 Task: In the sheet Budget Analysis ToolFont size of heading  18 Font style of dataoswald 'Font size of data '9 Alignment of headline & dataAlign center.   Fill color in heading, Red Font color of dataIn the sheet   Nexus Sales templetes   book
Action: Mouse moved to (353, 293)
Screenshot: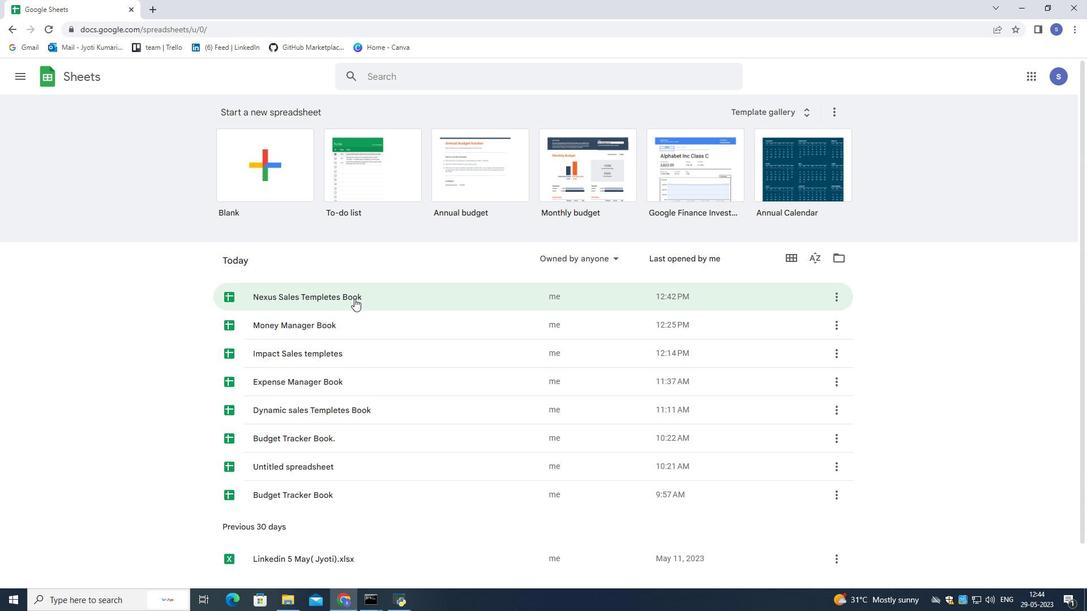 
Action: Mouse pressed left at (353, 293)
Screenshot: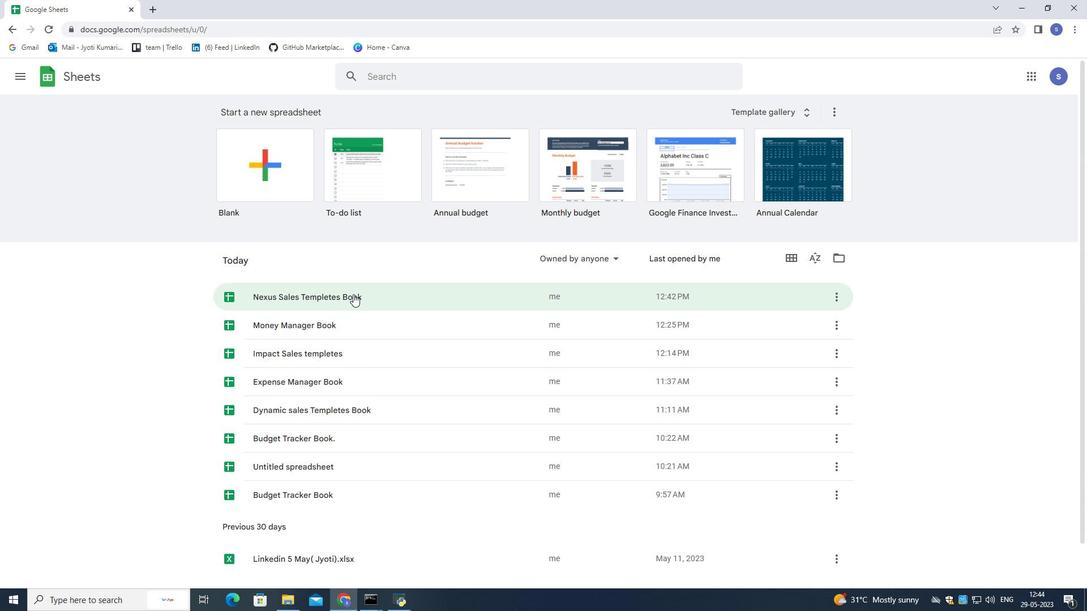 
Action: Mouse moved to (121, 525)
Screenshot: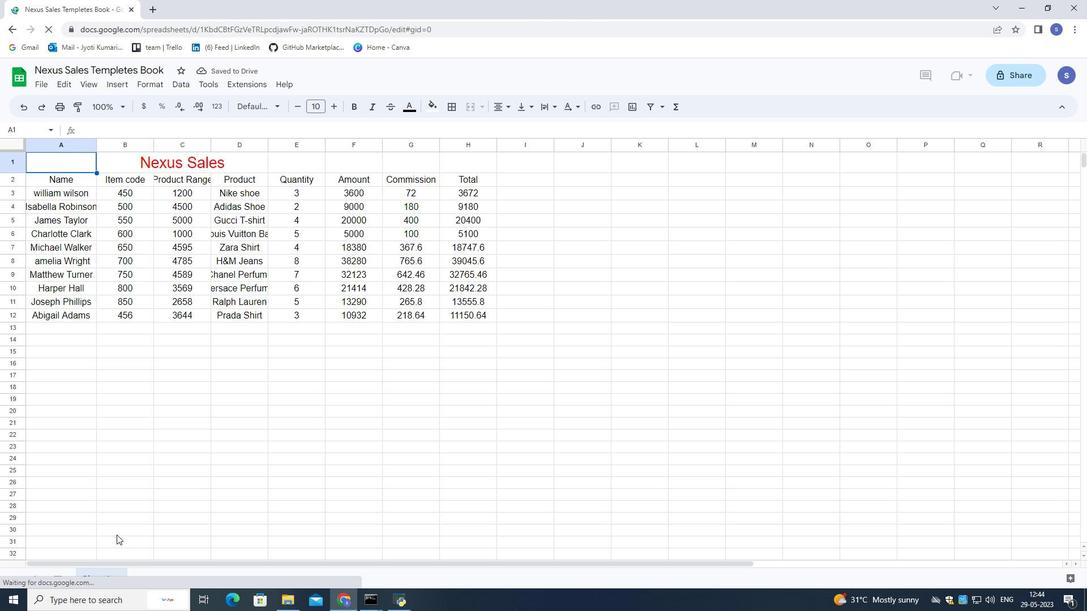 
Action: Mouse scrolled (121, 525) with delta (0, 0)
Screenshot: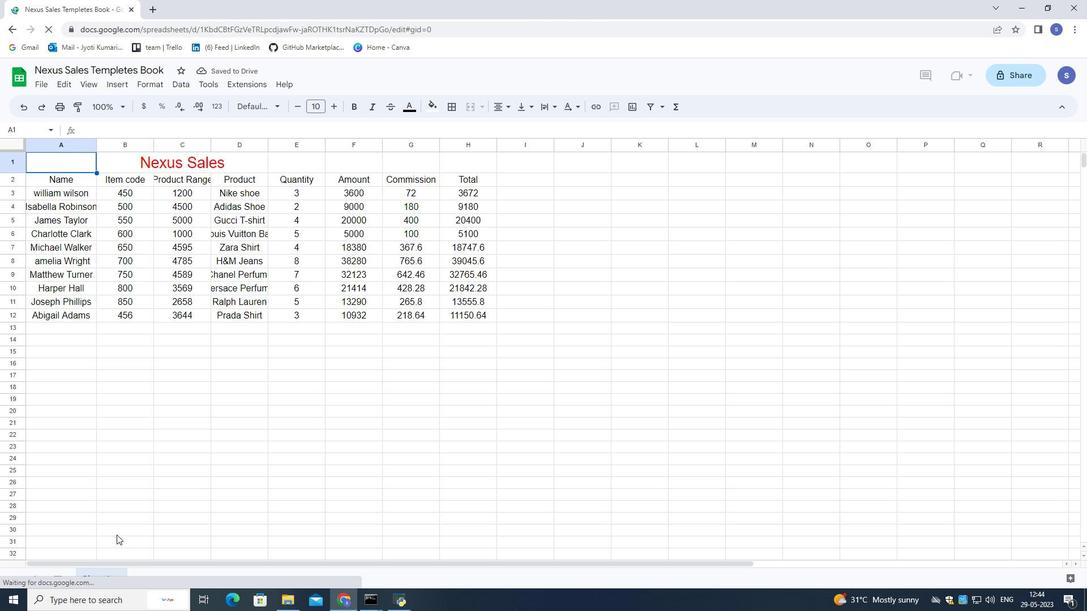 
Action: Mouse scrolled (121, 525) with delta (0, 0)
Screenshot: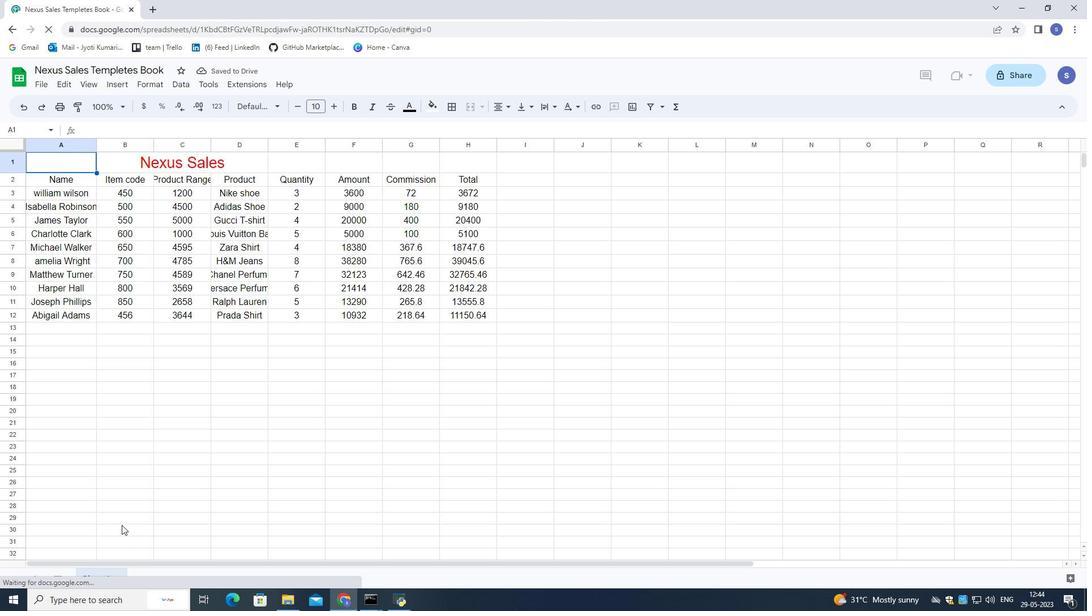 
Action: Mouse scrolled (121, 525) with delta (0, 0)
Screenshot: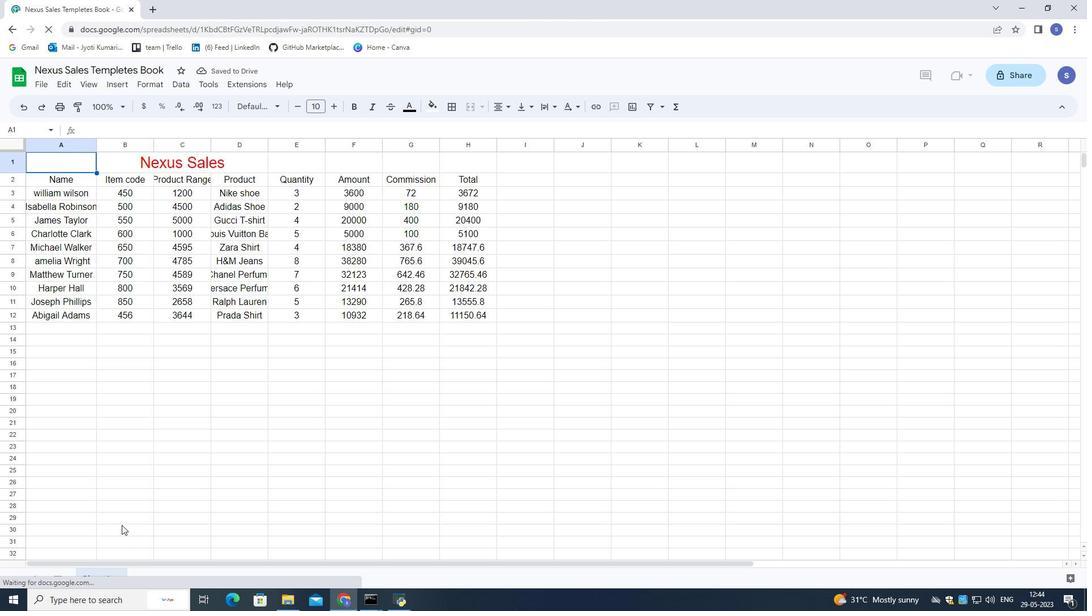 
Action: Mouse scrolled (121, 525) with delta (0, 0)
Screenshot: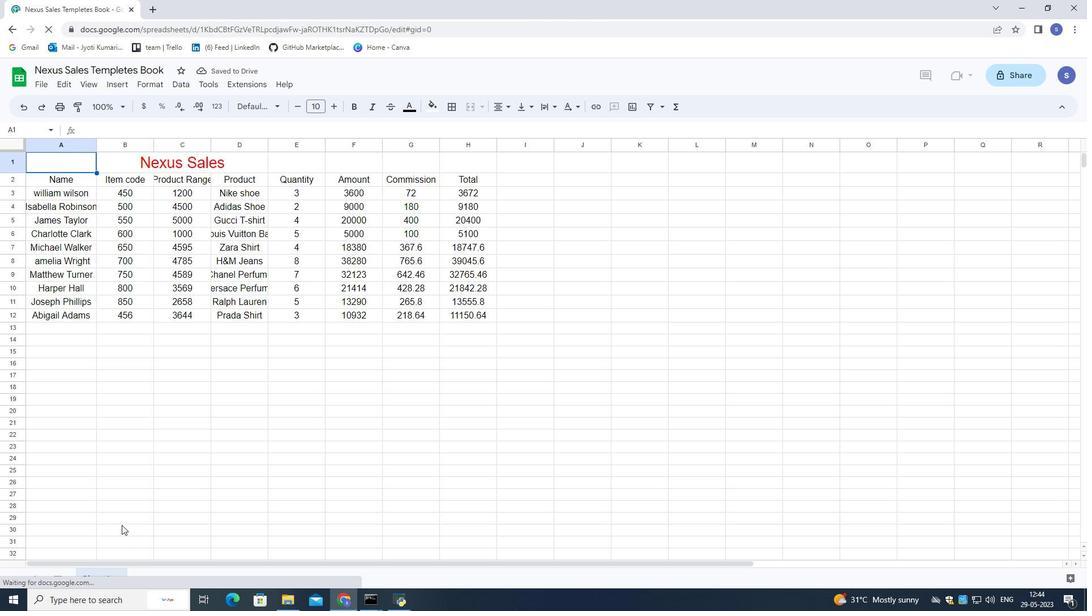 
Action: Mouse moved to (207, 514)
Screenshot: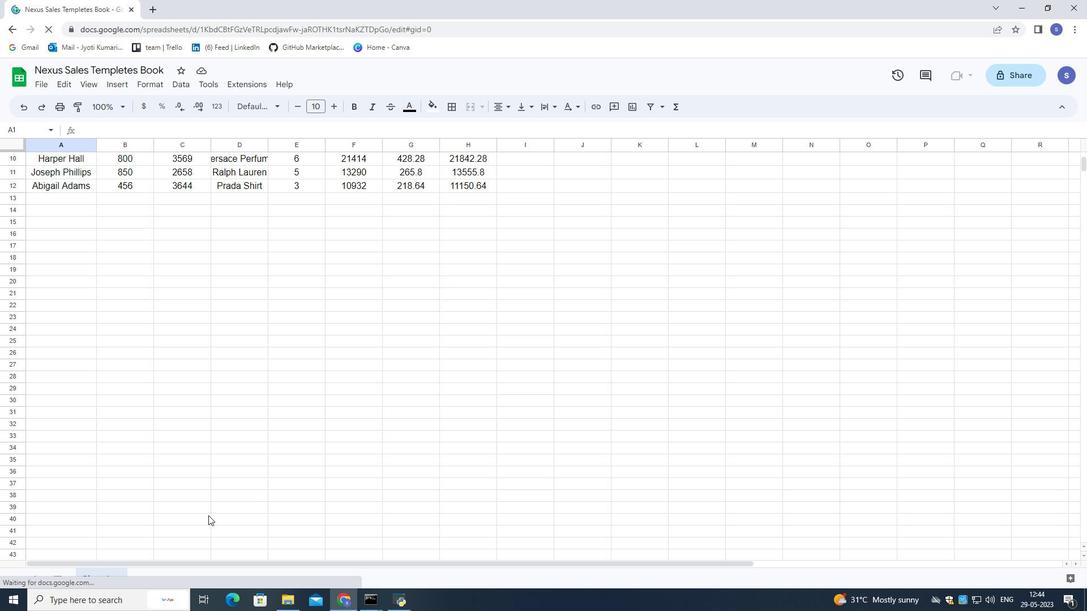 
Action: Mouse scrolled (207, 515) with delta (0, 0)
Screenshot: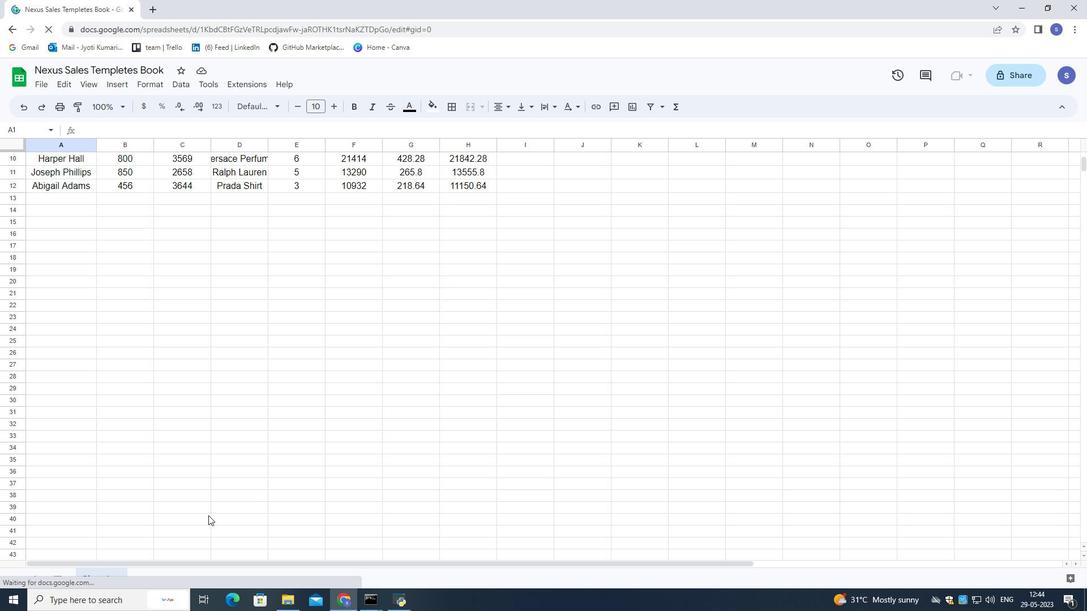 
Action: Mouse scrolled (207, 515) with delta (0, 0)
Screenshot: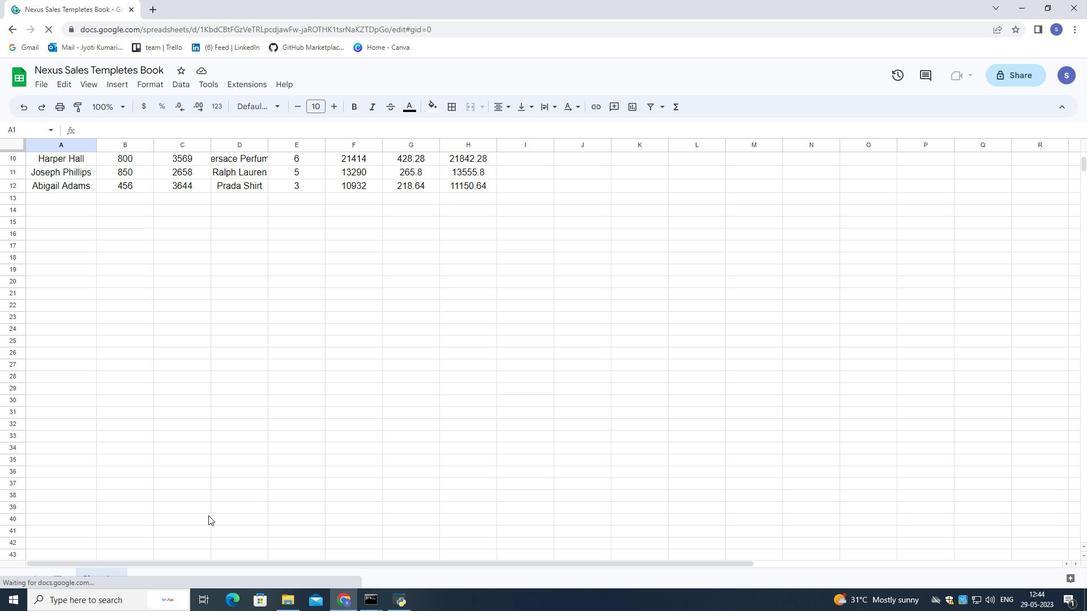 
Action: Mouse moved to (207, 514)
Screenshot: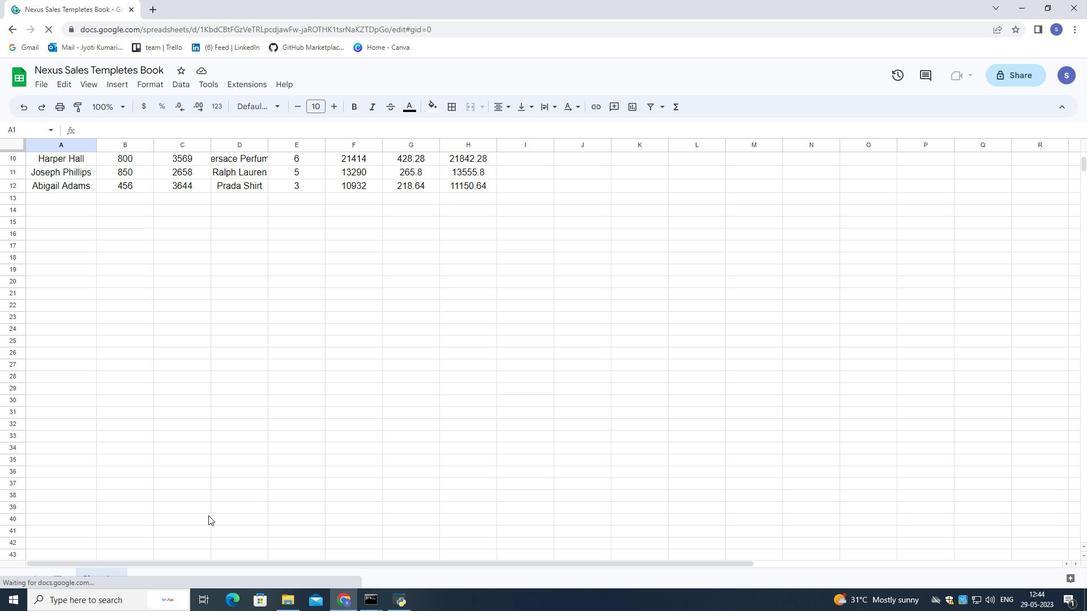 
Action: Mouse scrolled (207, 514) with delta (0, 0)
Screenshot: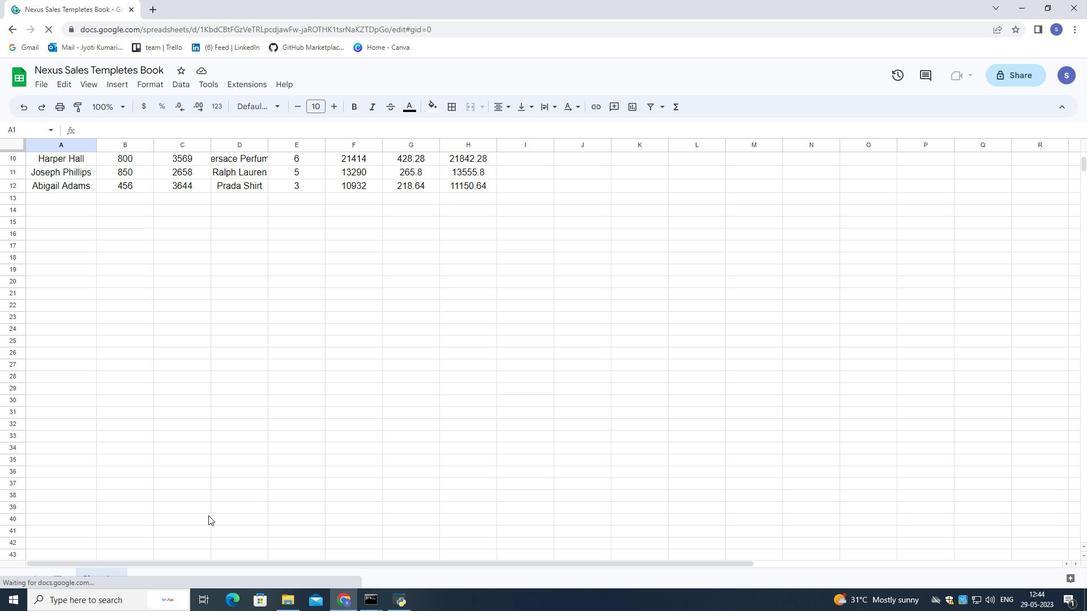 
Action: Mouse moved to (207, 514)
Screenshot: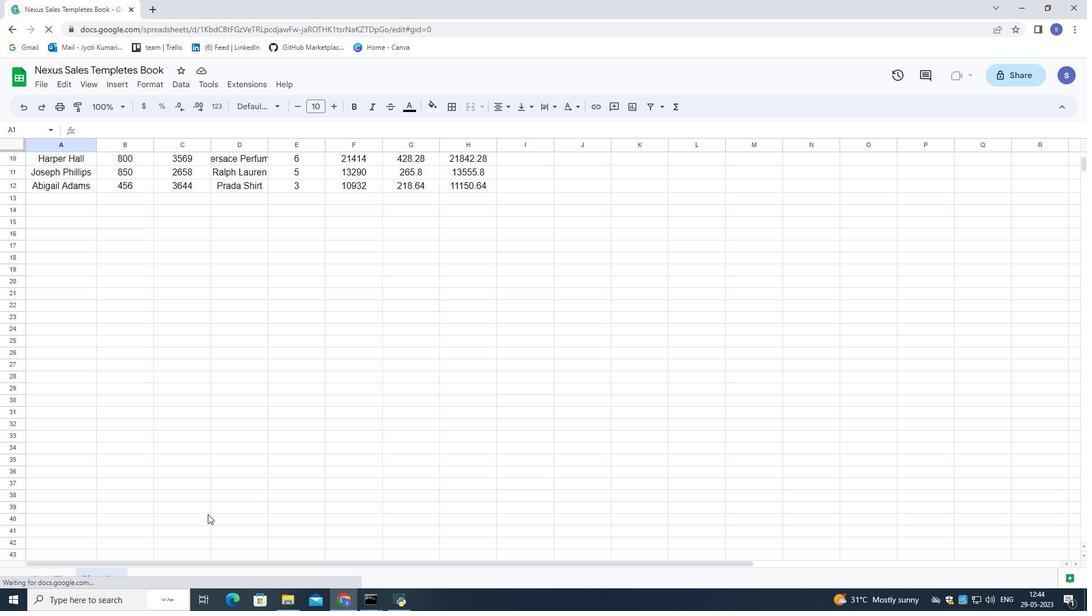 
Action: Mouse scrolled (207, 514) with delta (0, 0)
Screenshot: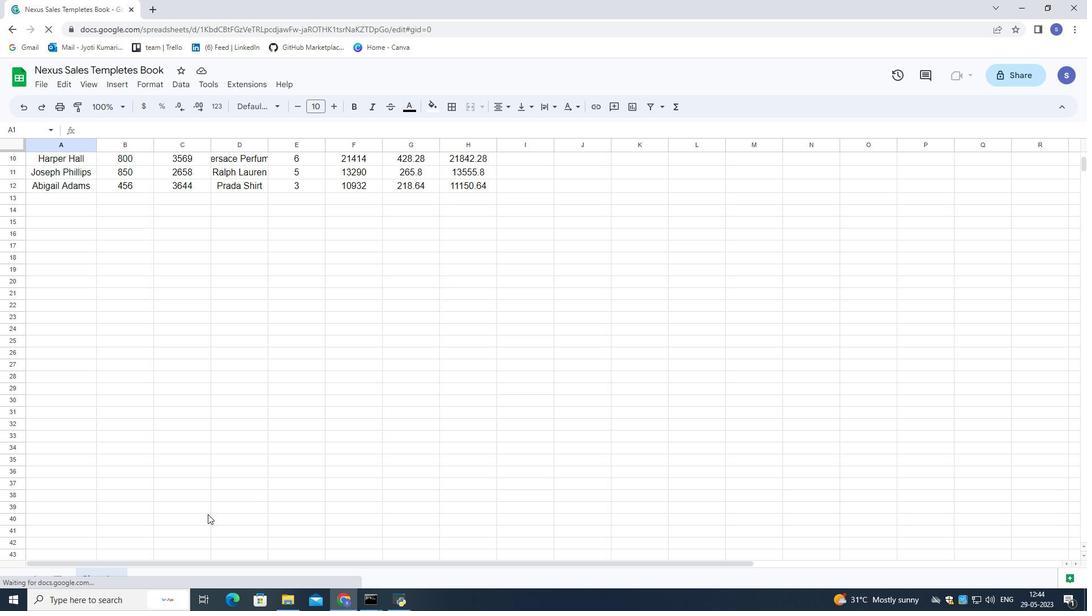
Action: Mouse moved to (206, 513)
Screenshot: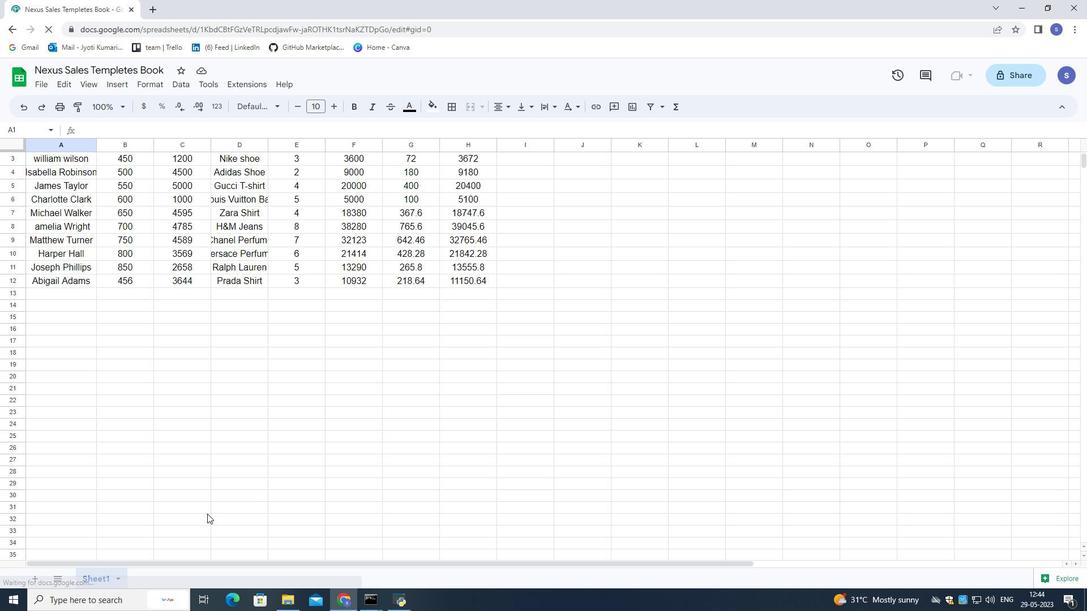 
Action: Mouse scrolled (206, 514) with delta (0, 0)
Screenshot: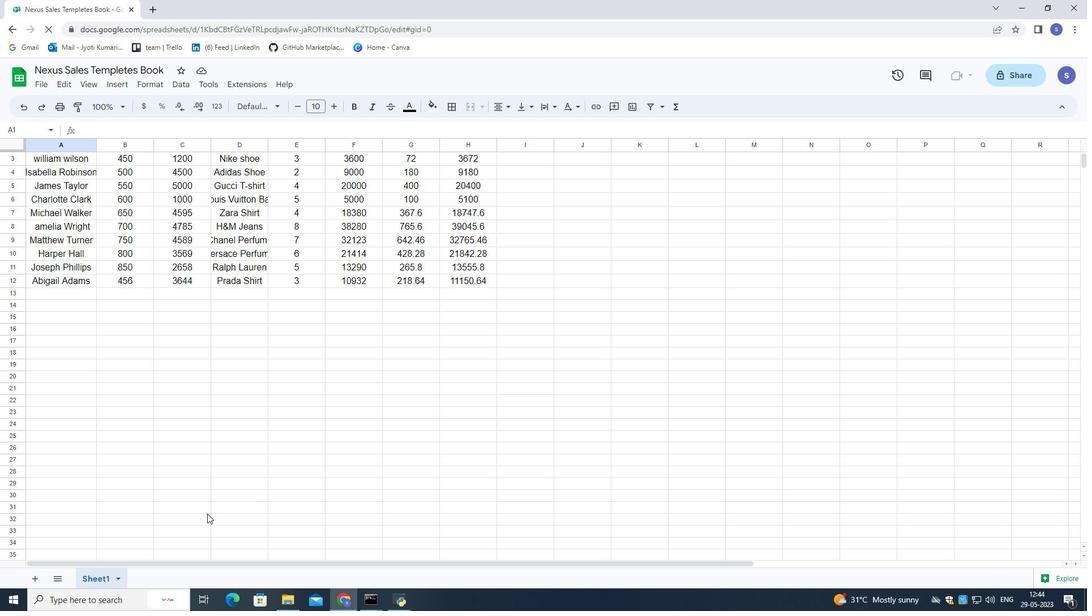 
Action: Mouse moved to (206, 512)
Screenshot: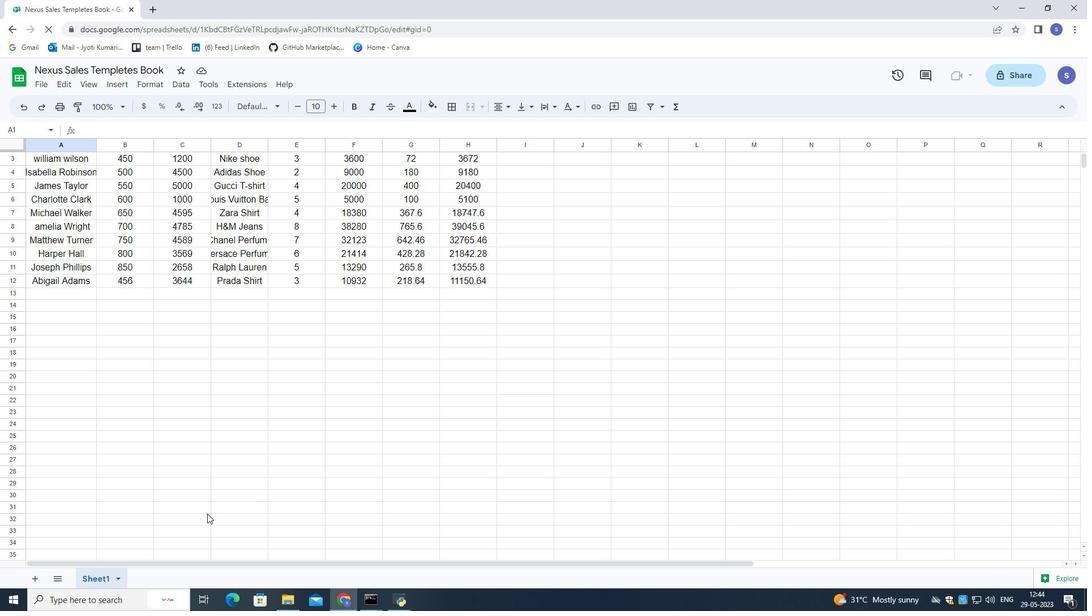 
Action: Mouse scrolled (206, 514) with delta (0, 0)
Screenshot: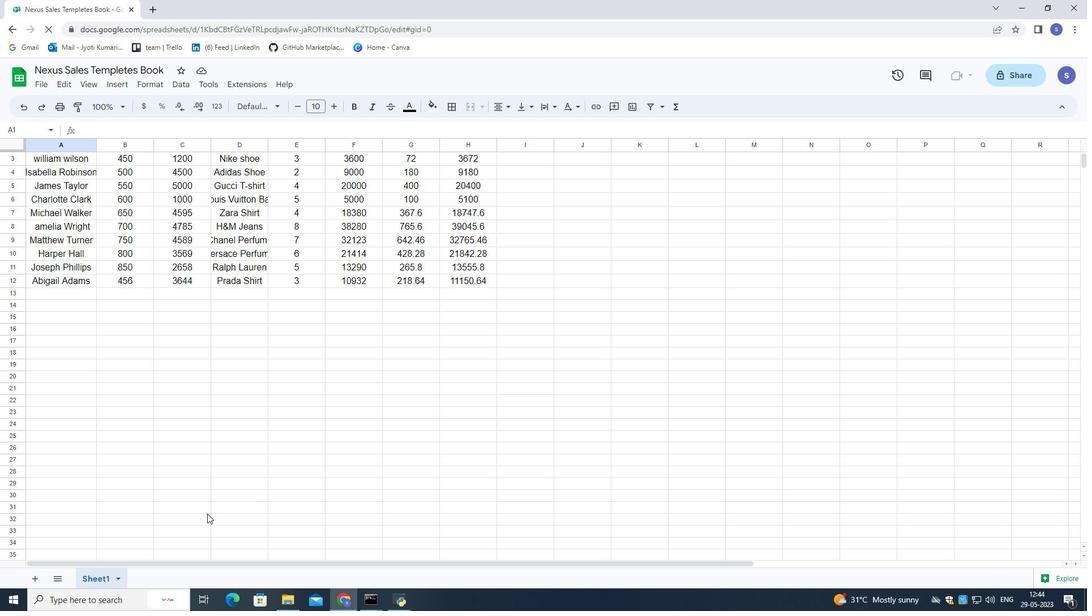 
Action: Mouse moved to (206, 512)
Screenshot: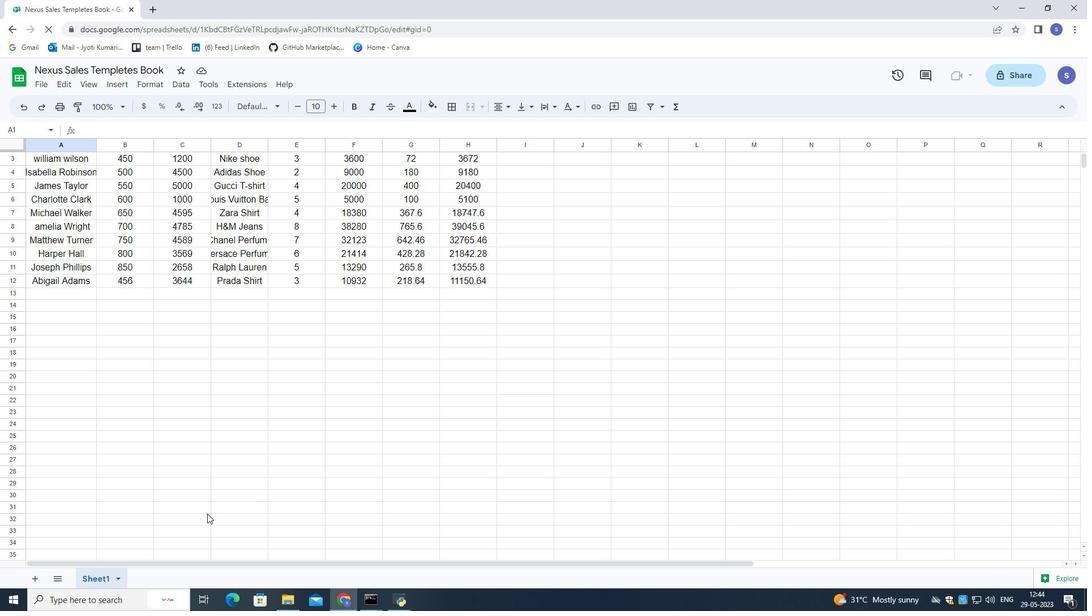 
Action: Mouse scrolled (206, 513) with delta (0, 0)
Screenshot: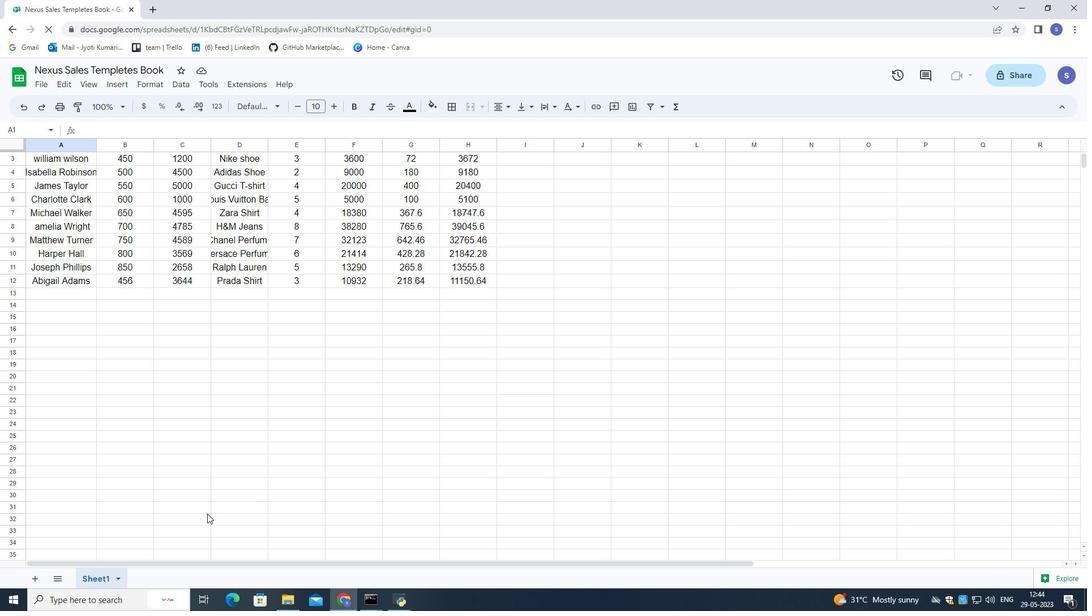 
Action: Mouse moved to (99, 578)
Screenshot: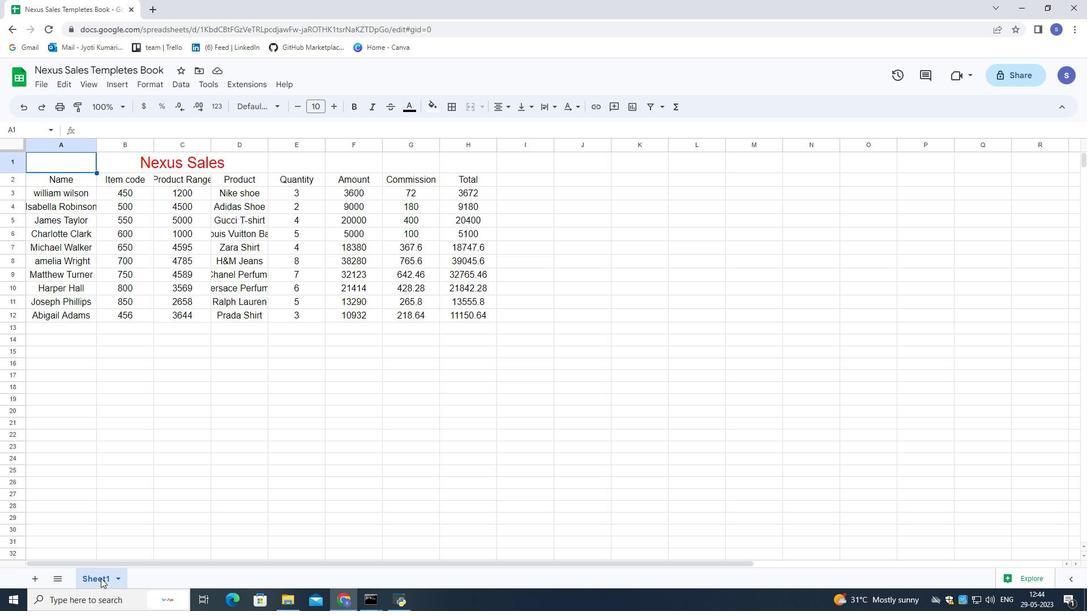 
Action: Mouse pressed left at (99, 578)
Screenshot: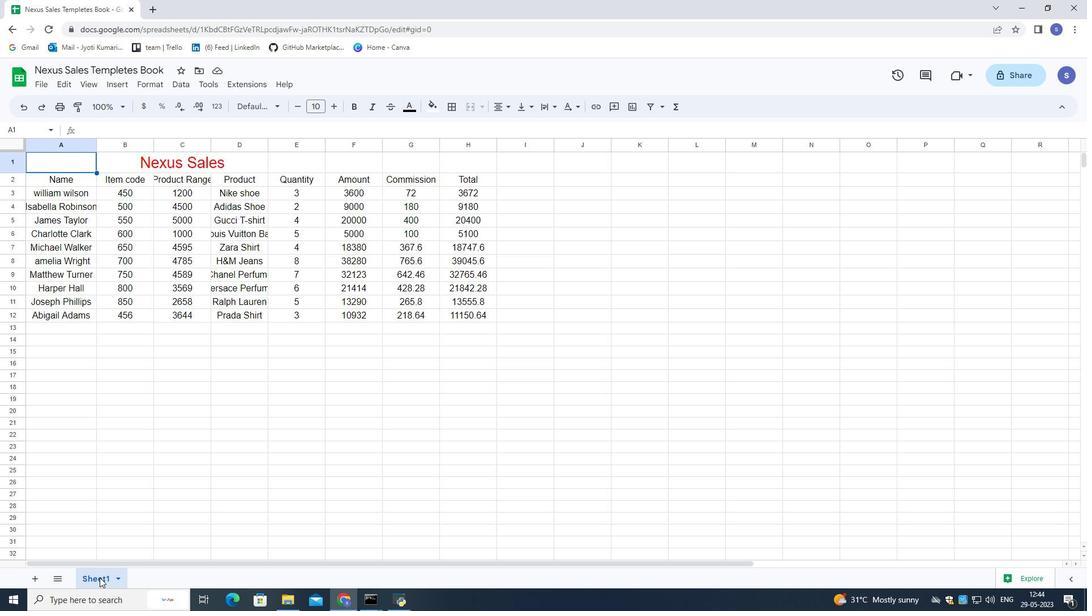 
Action: Mouse pressed left at (99, 578)
Screenshot: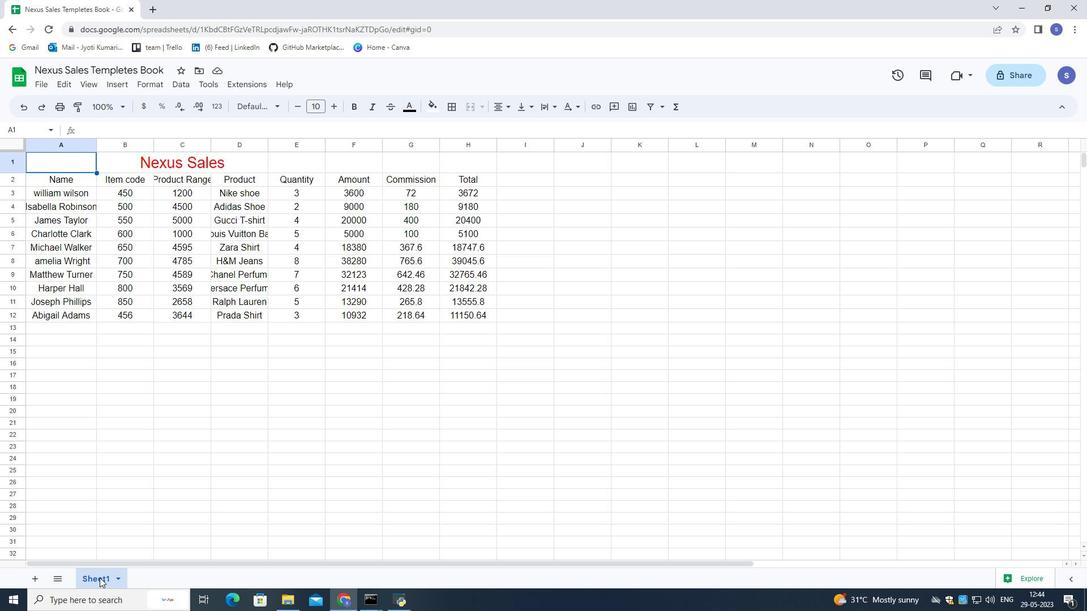 
Action: Mouse moved to (120, 581)
Screenshot: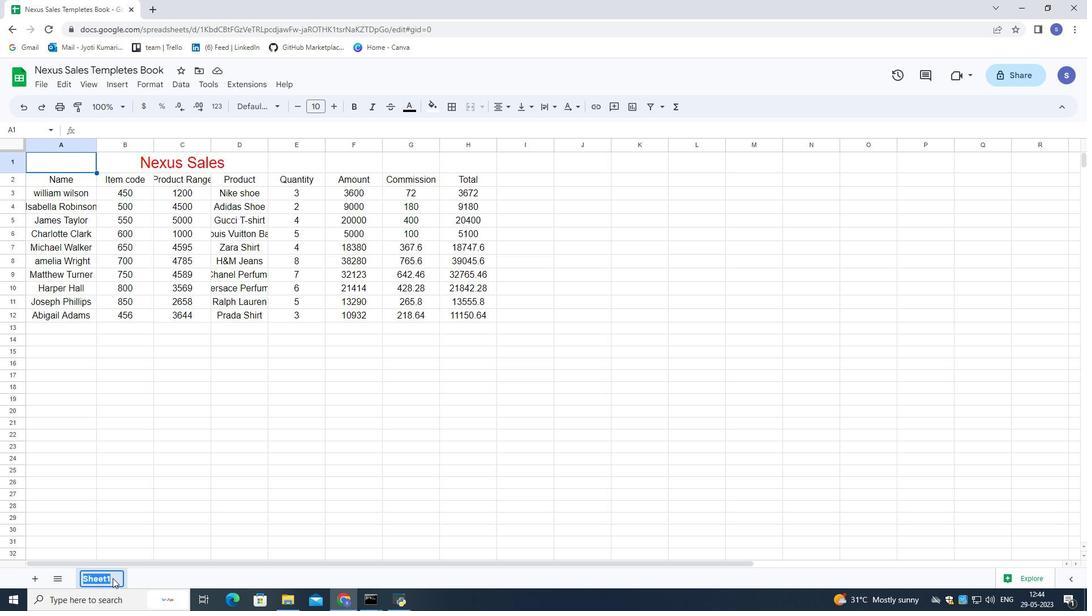 
Action: Key pressed <Key.shift>Budget<Key.space><Key.shift>analysis<Key.enter>
Screenshot: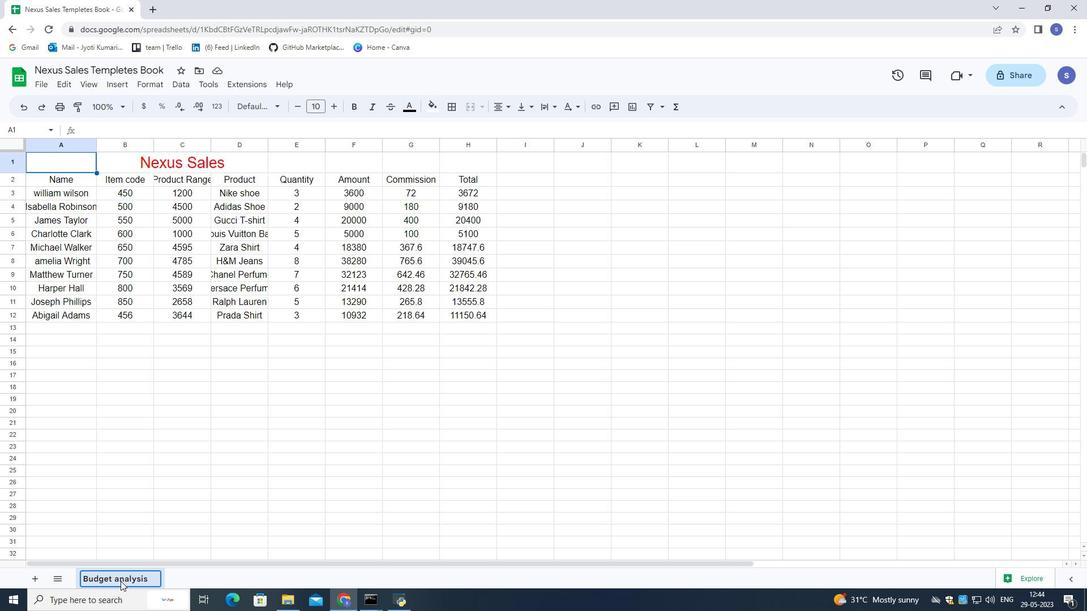 
Action: Mouse moved to (229, 163)
Screenshot: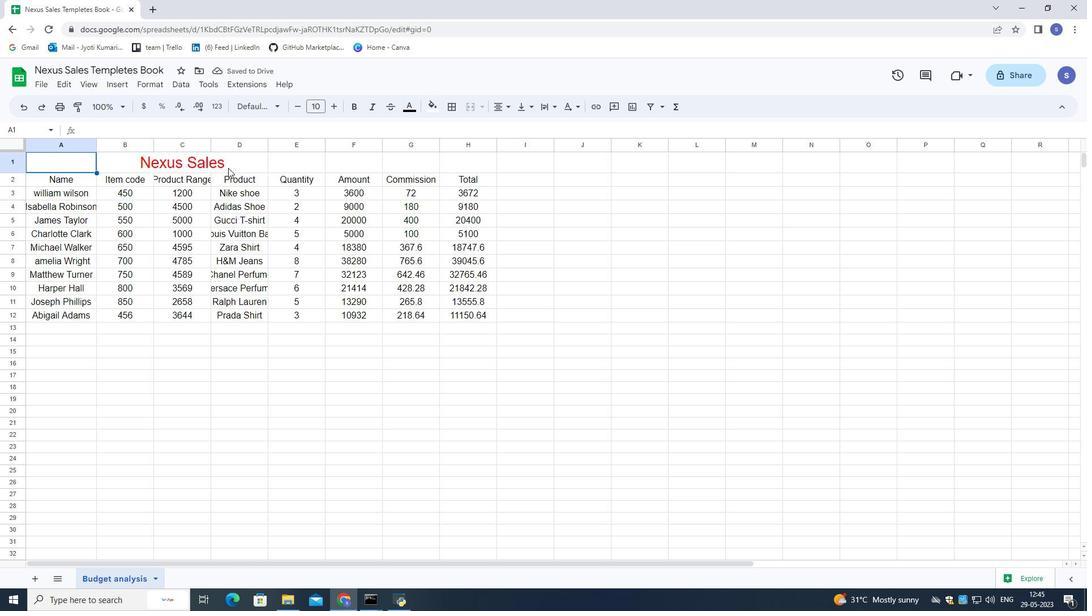 
Action: Mouse pressed left at (229, 163)
Screenshot: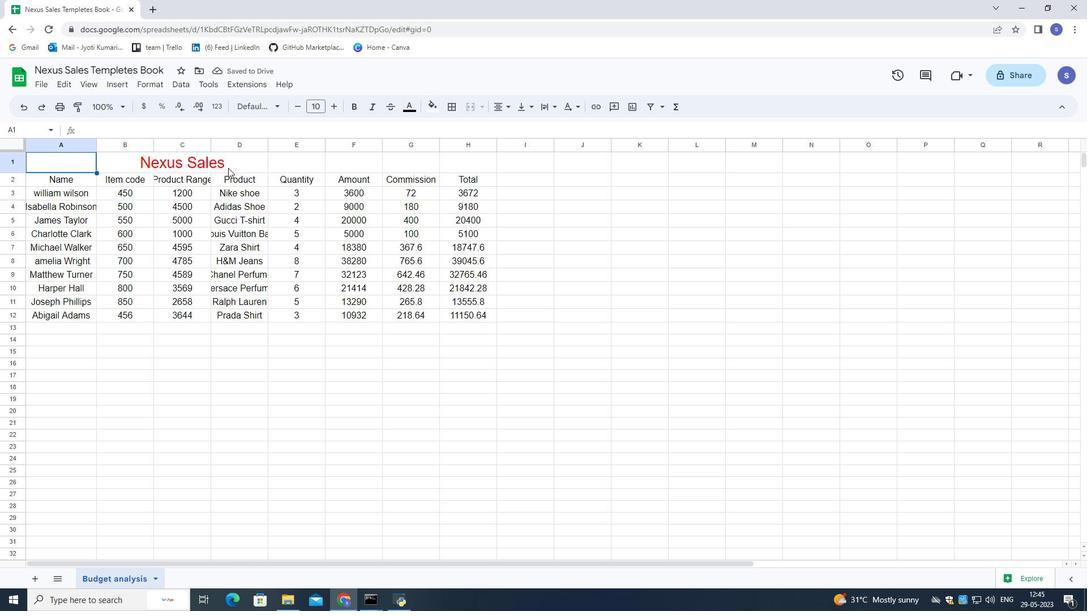 
Action: Mouse moved to (267, 199)
Screenshot: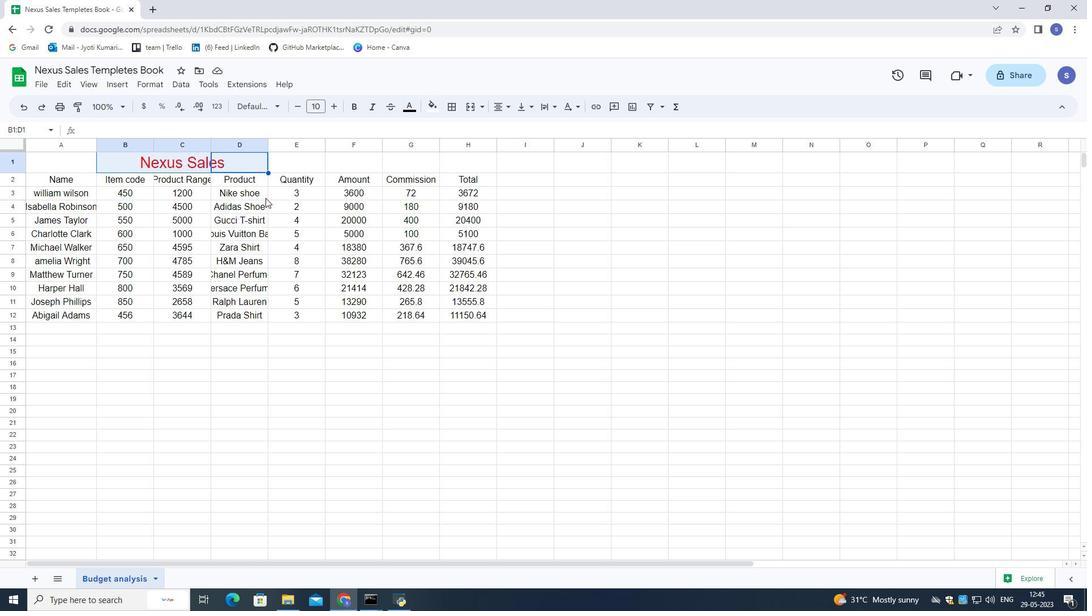 
Action: Mouse pressed left at (266, 198)
Screenshot: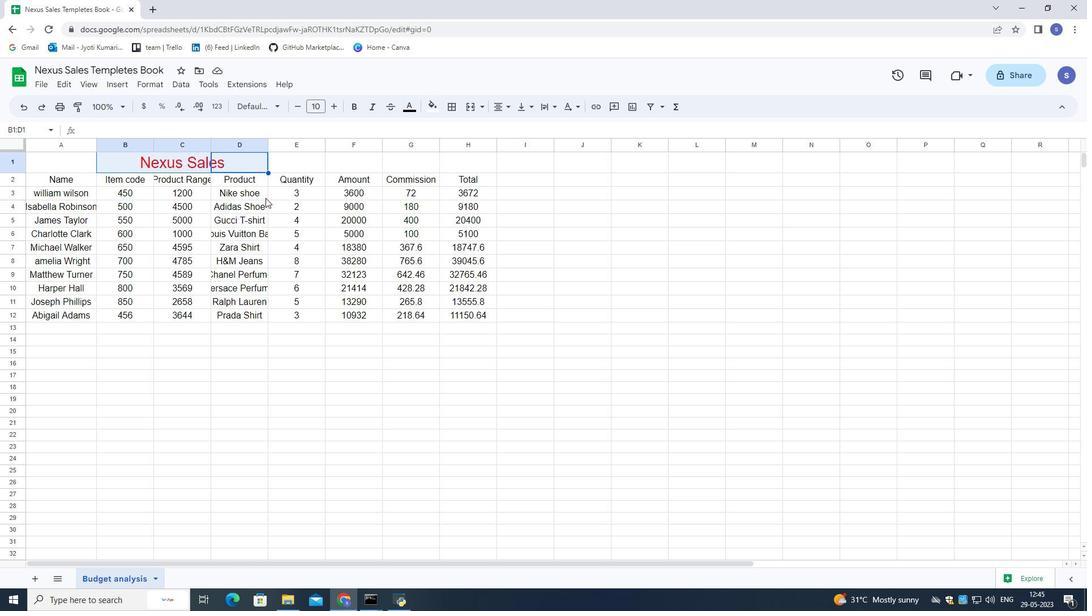 
Action: Mouse moved to (143, 162)
Screenshot: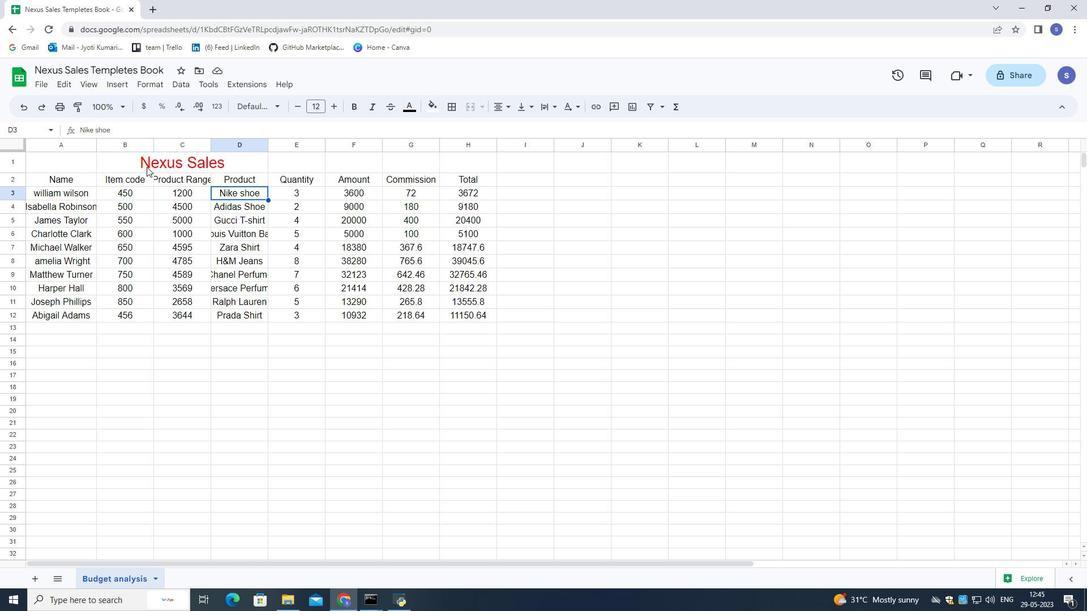
Action: Mouse pressed left at (143, 162)
Screenshot: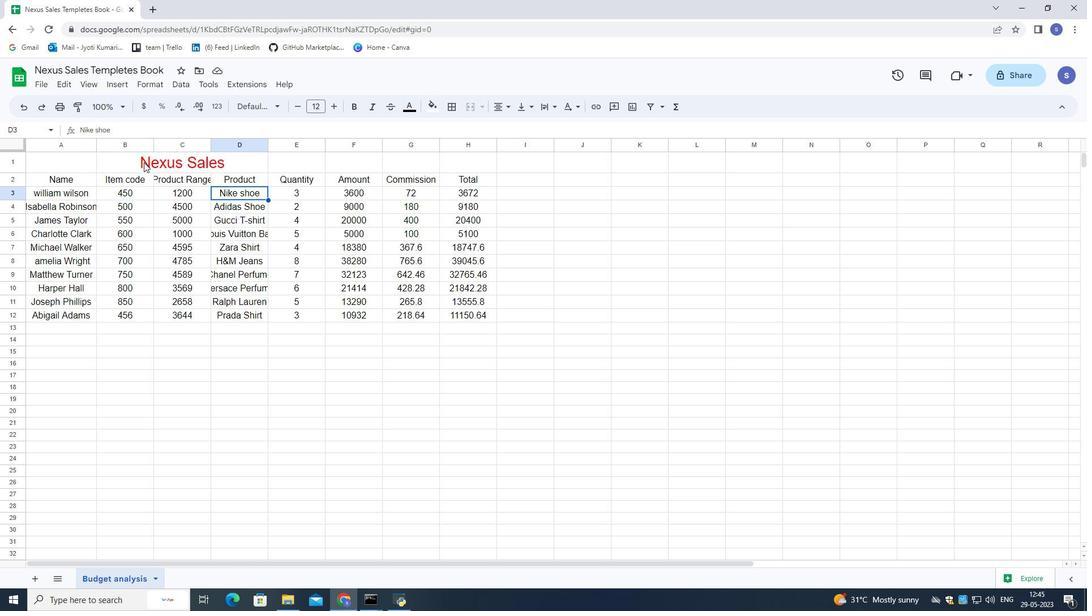 
Action: Mouse moved to (138, 159)
Screenshot: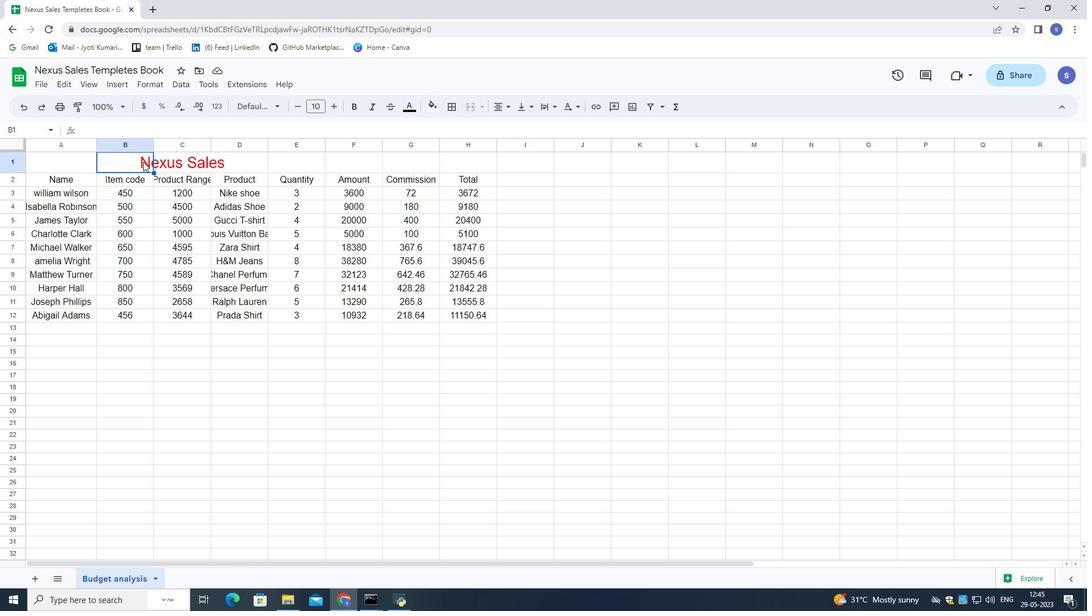 
Action: Mouse pressed left at (138, 159)
Screenshot: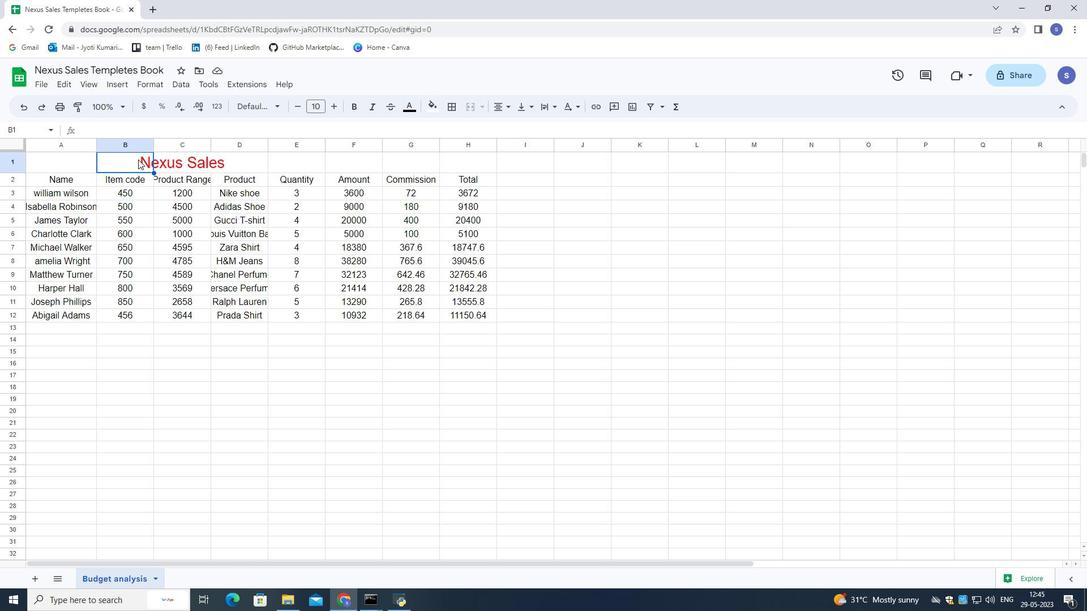 
Action: Mouse moved to (336, 108)
Screenshot: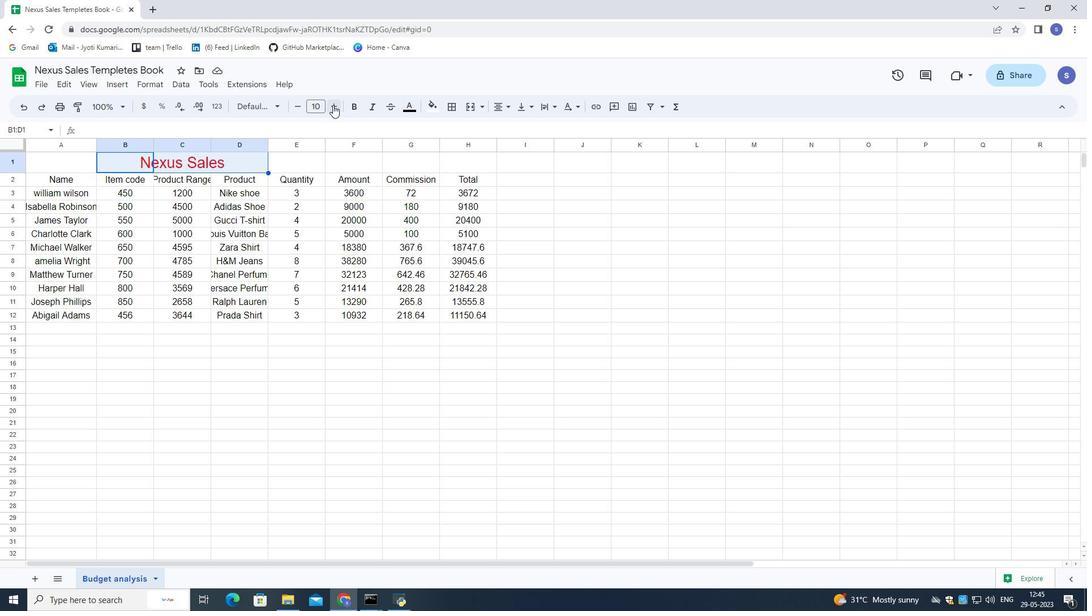 
Action: Mouse pressed left at (336, 108)
Screenshot: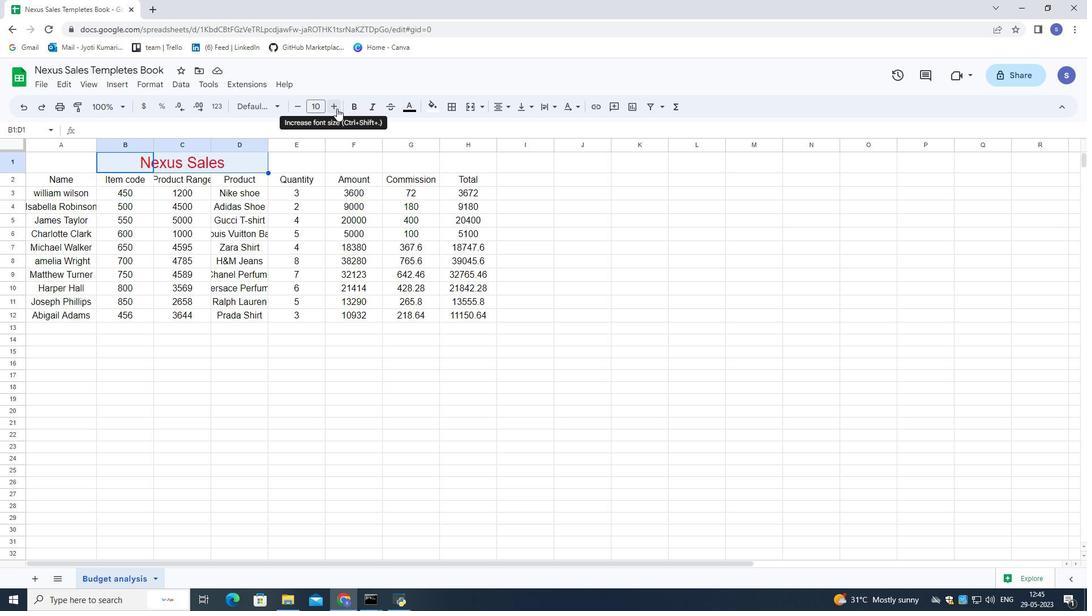 
Action: Mouse pressed left at (336, 108)
Screenshot: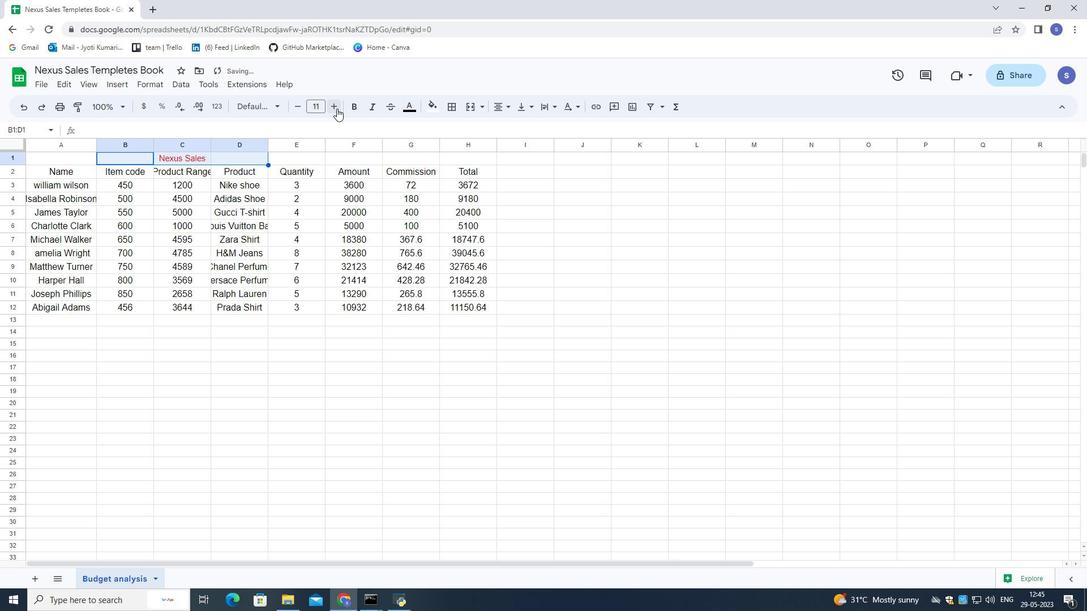 
Action: Mouse pressed left at (336, 108)
Screenshot: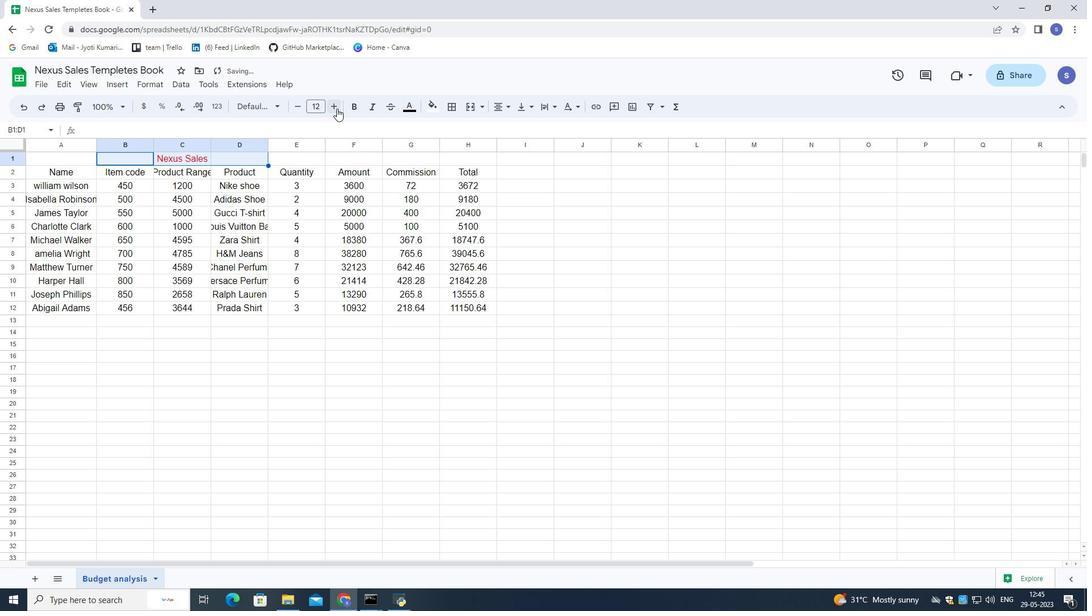 
Action: Mouse pressed left at (336, 108)
Screenshot: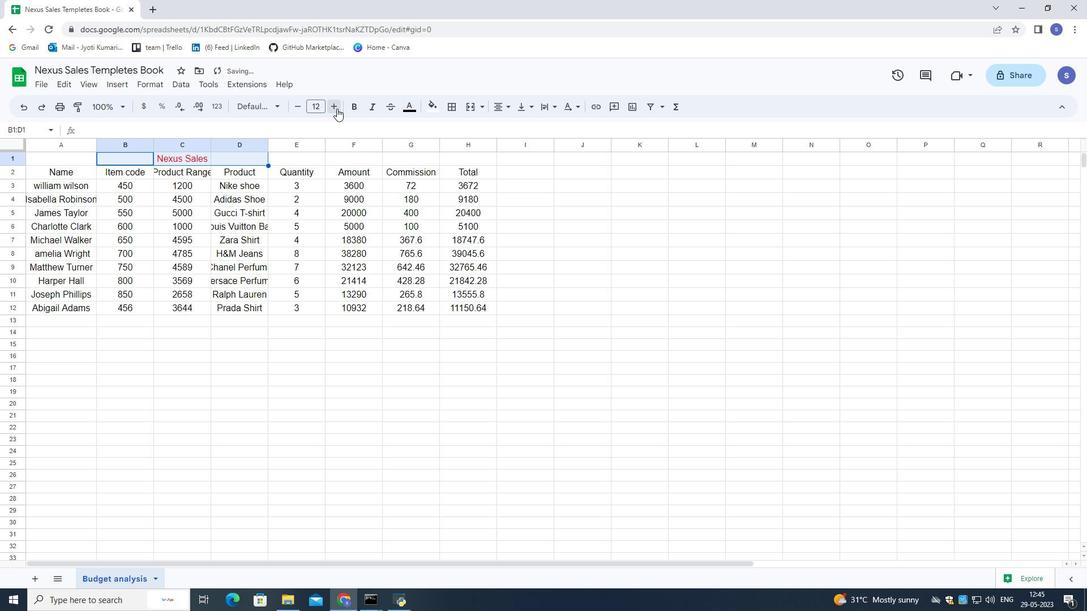 
Action: Mouse pressed left at (336, 108)
Screenshot: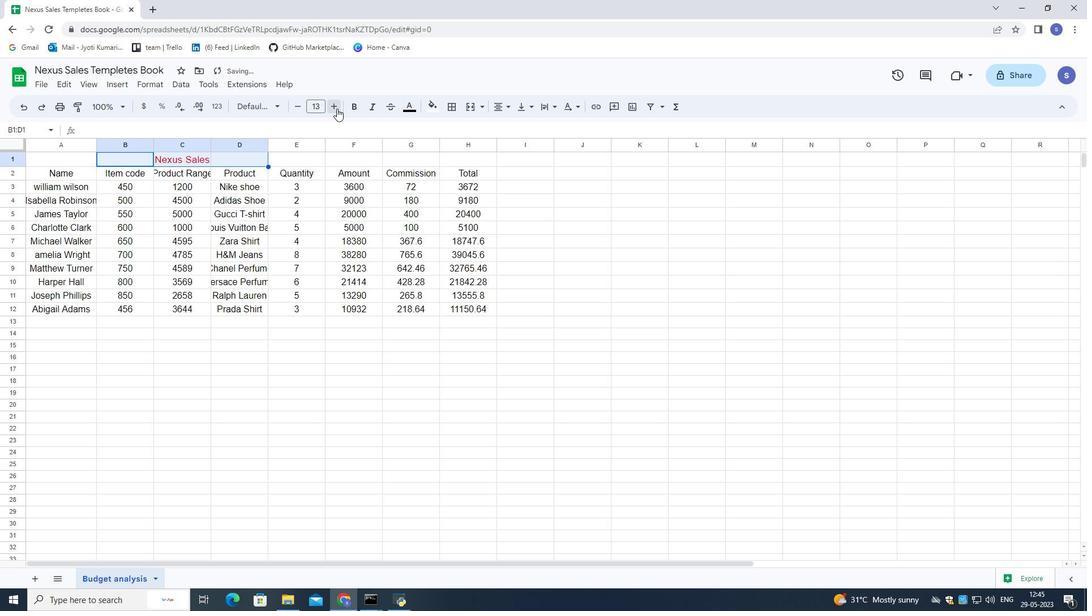 
Action: Mouse pressed left at (336, 108)
Screenshot: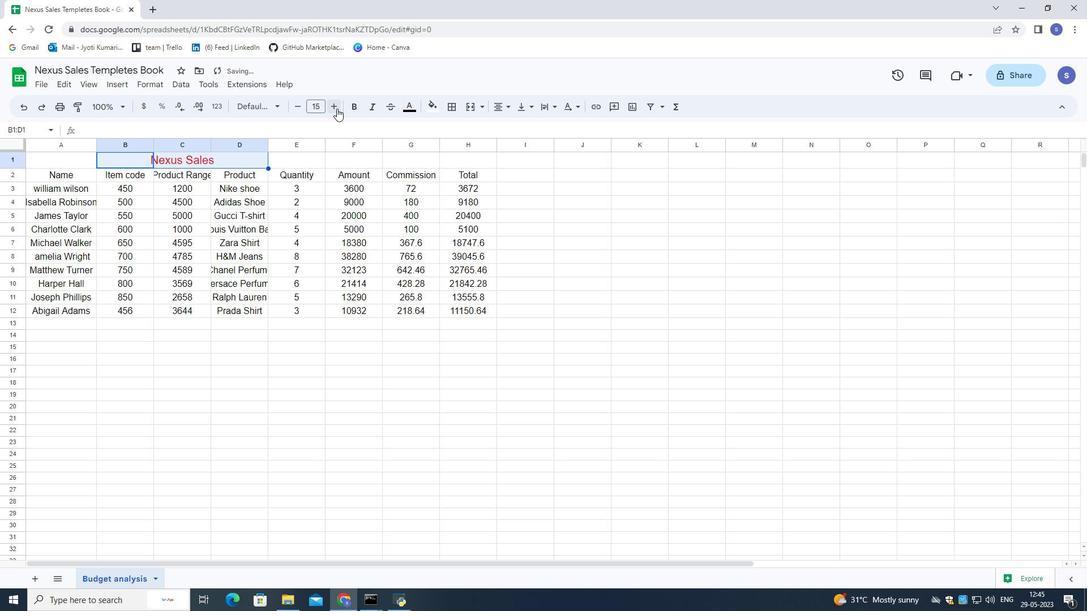 
Action: Mouse pressed left at (336, 108)
Screenshot: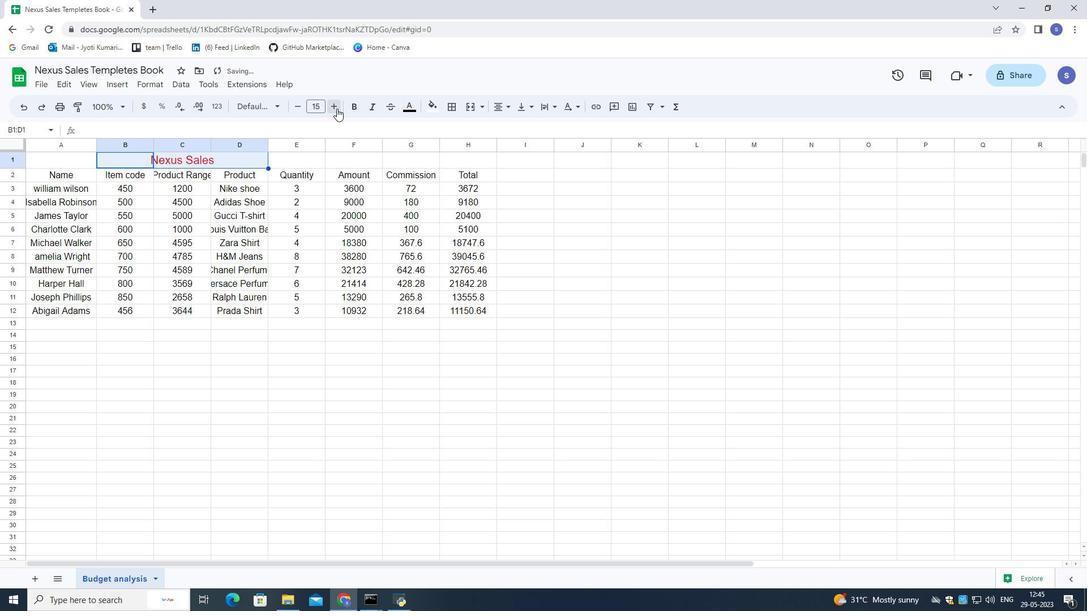 
Action: Mouse pressed left at (336, 108)
Screenshot: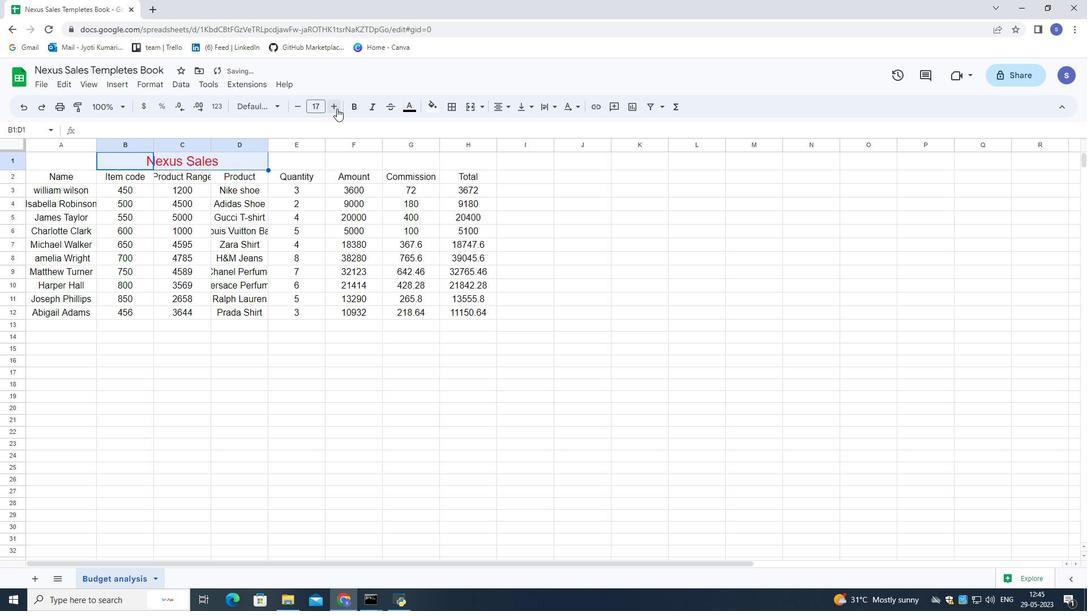 
Action: Mouse moved to (277, 108)
Screenshot: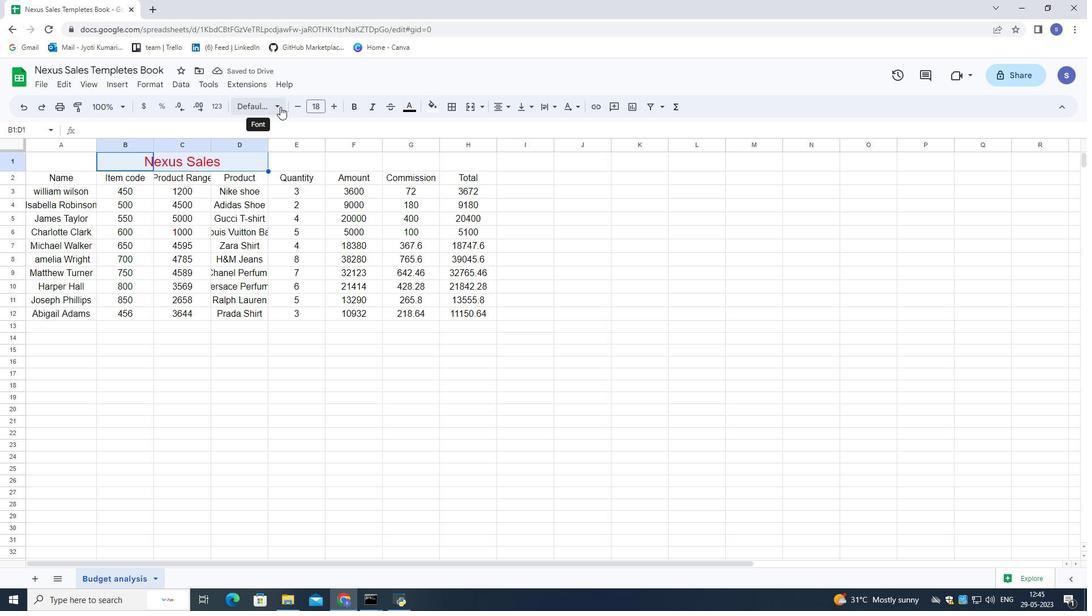 
Action: Mouse pressed left at (277, 108)
Screenshot: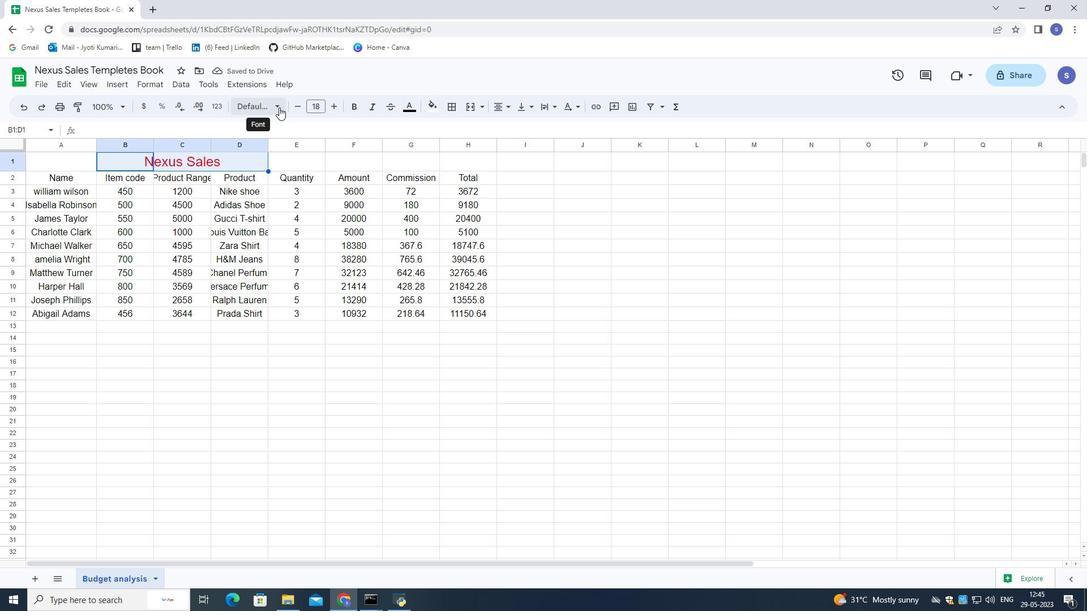 
Action: Mouse moved to (276, 128)
Screenshot: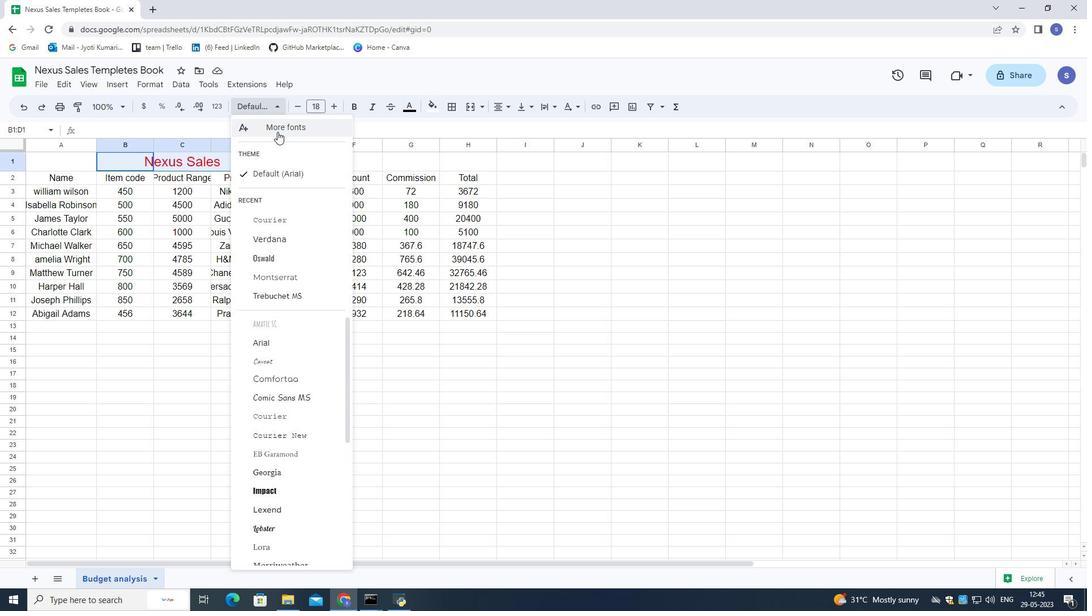 
Action: Mouse pressed left at (276, 128)
Screenshot: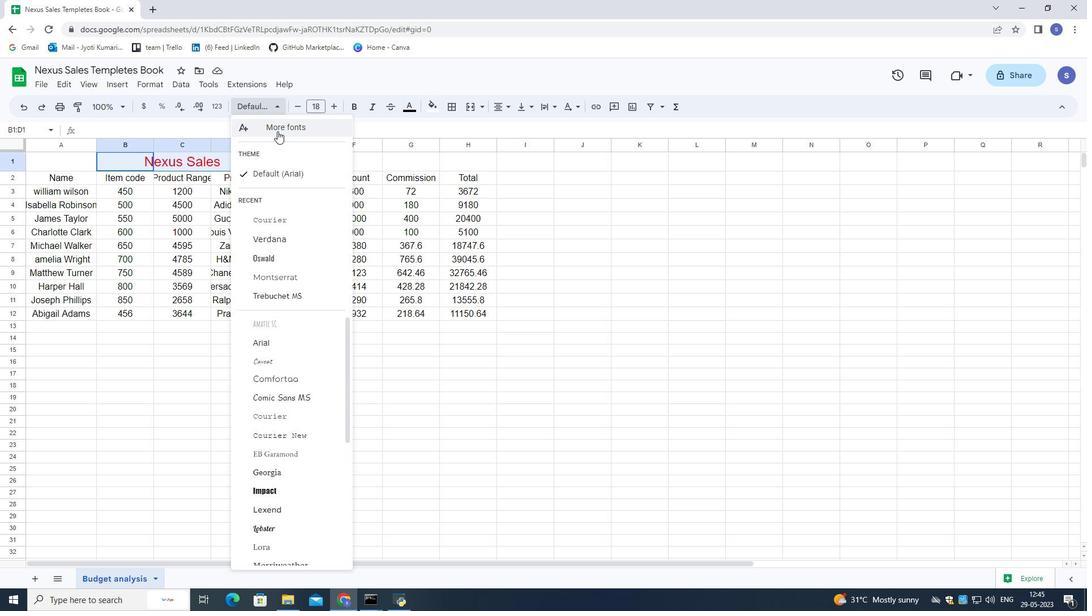 
Action: Mouse moved to (248, 274)
Screenshot: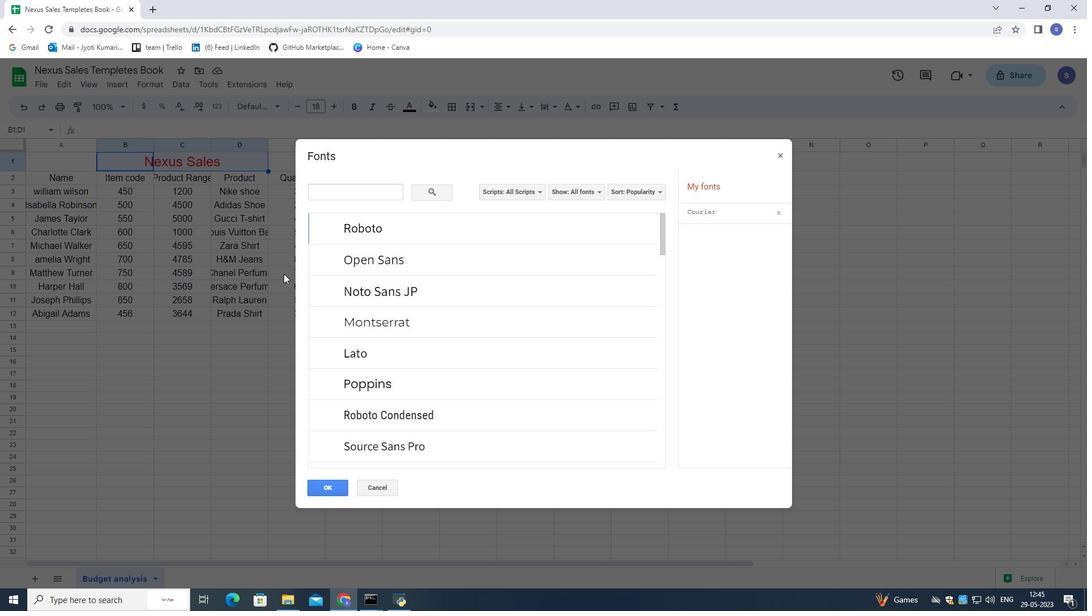 
Action: Mouse pressed left at (248, 274)
Screenshot: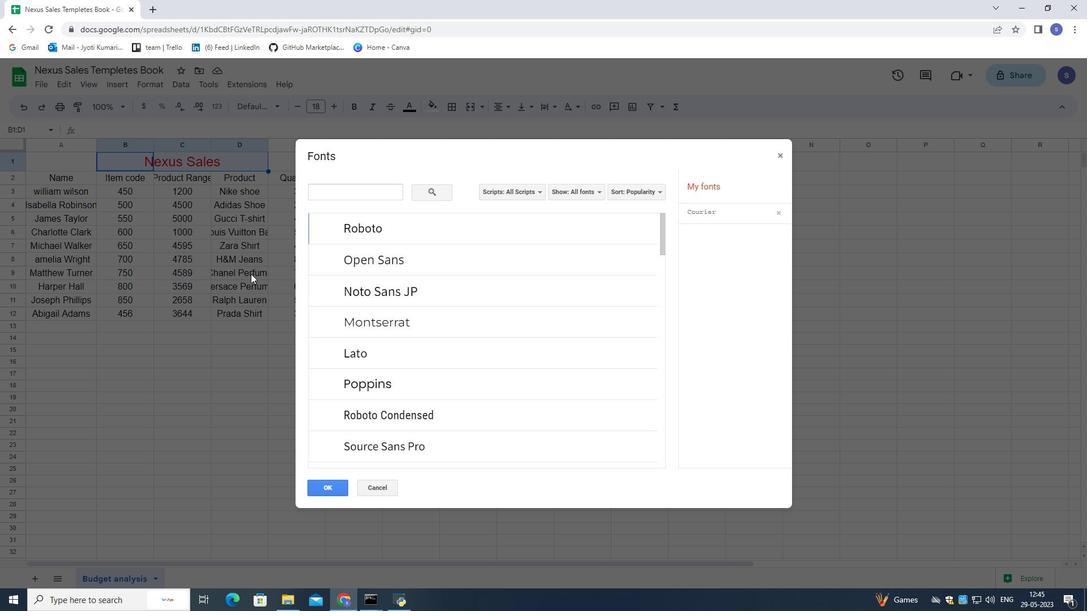 
Action: Mouse moved to (376, 490)
Screenshot: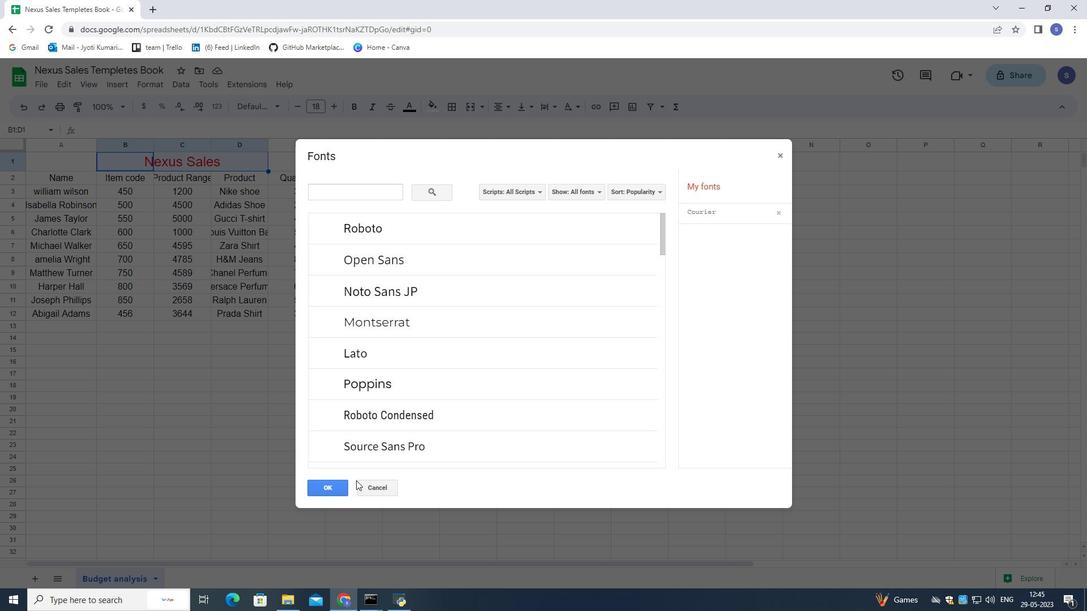 
Action: Mouse pressed left at (376, 490)
Screenshot: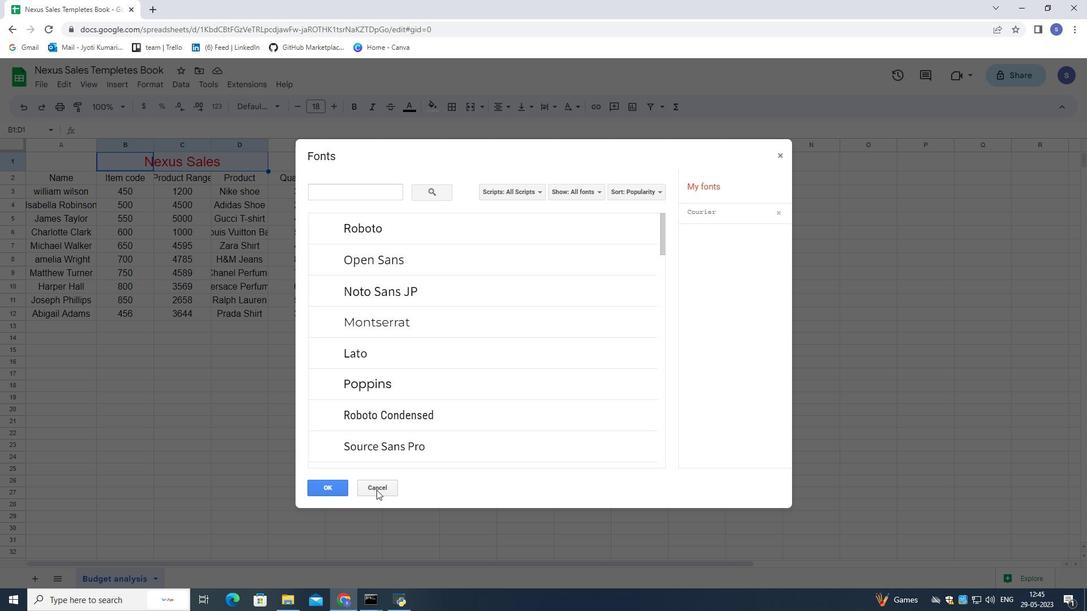
Action: Mouse moved to (31, 172)
Screenshot: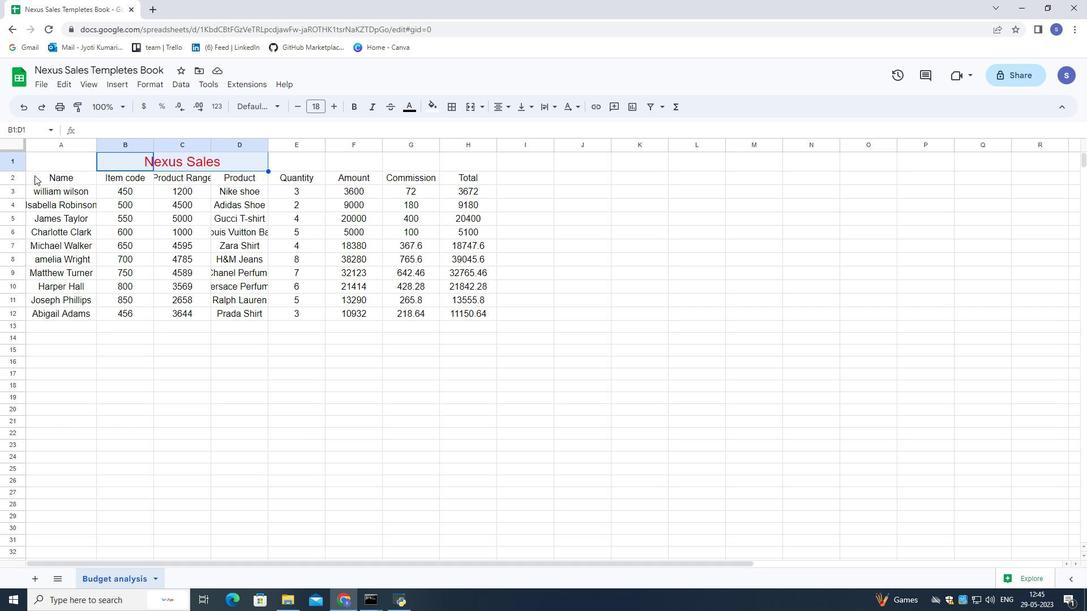 
Action: Mouse pressed left at (31, 172)
Screenshot: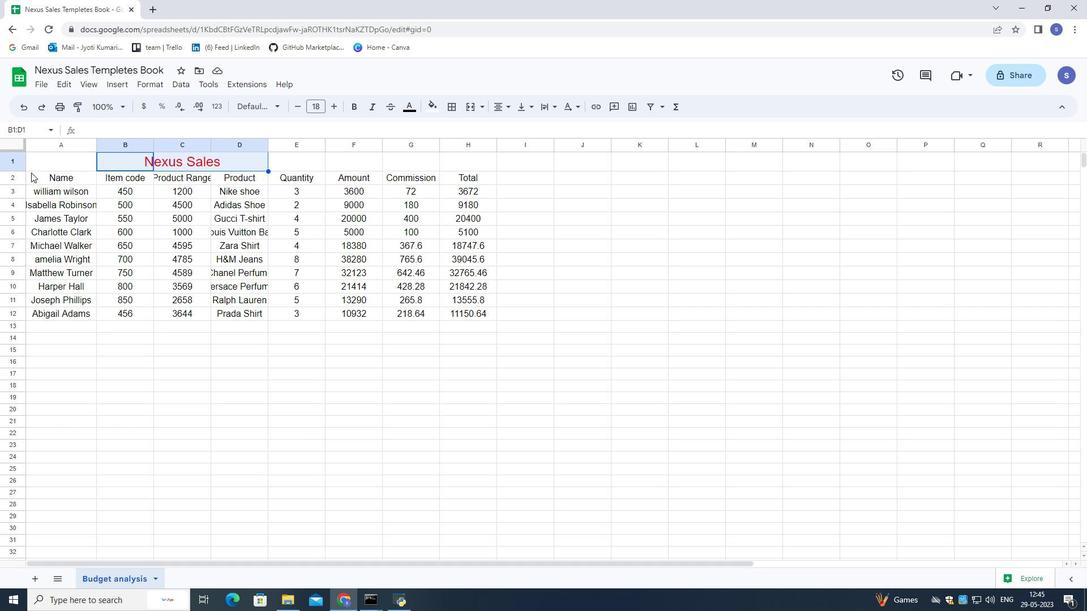 
Action: Mouse moved to (274, 105)
Screenshot: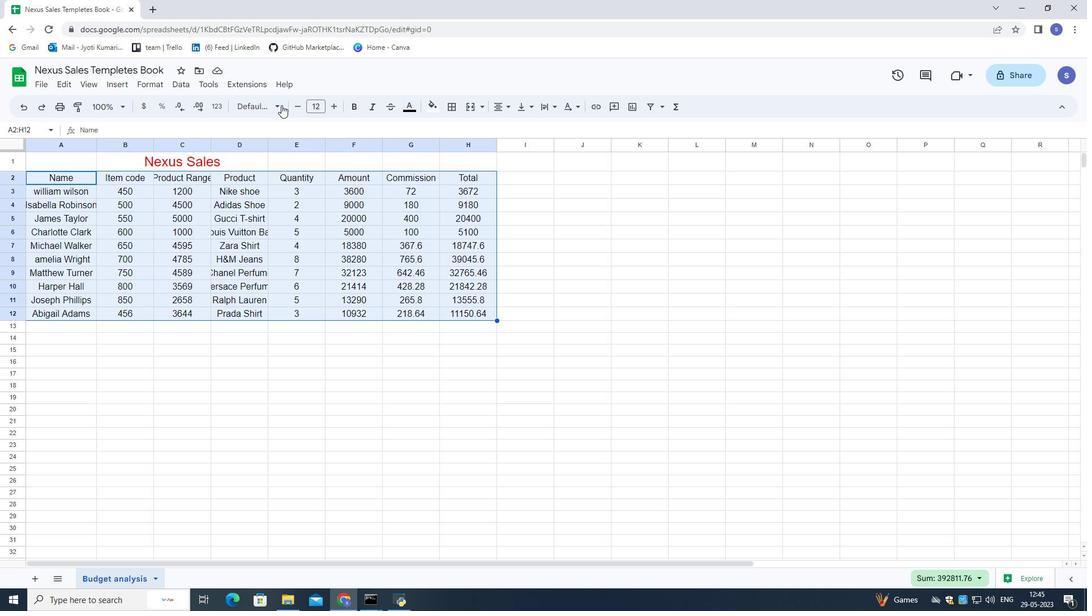 
Action: Mouse pressed left at (274, 105)
Screenshot: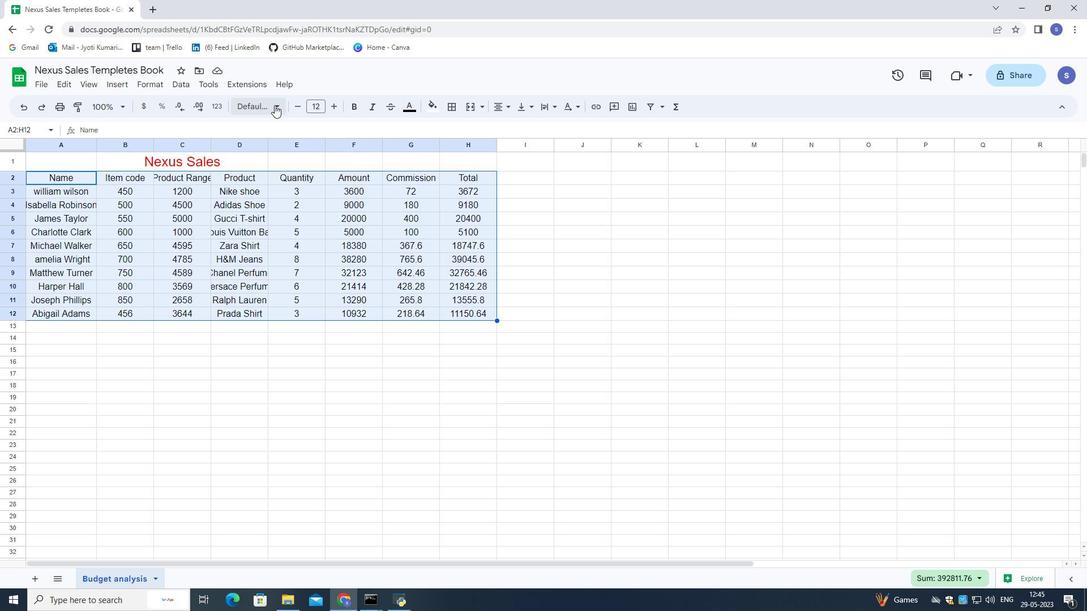 
Action: Mouse moved to (283, 125)
Screenshot: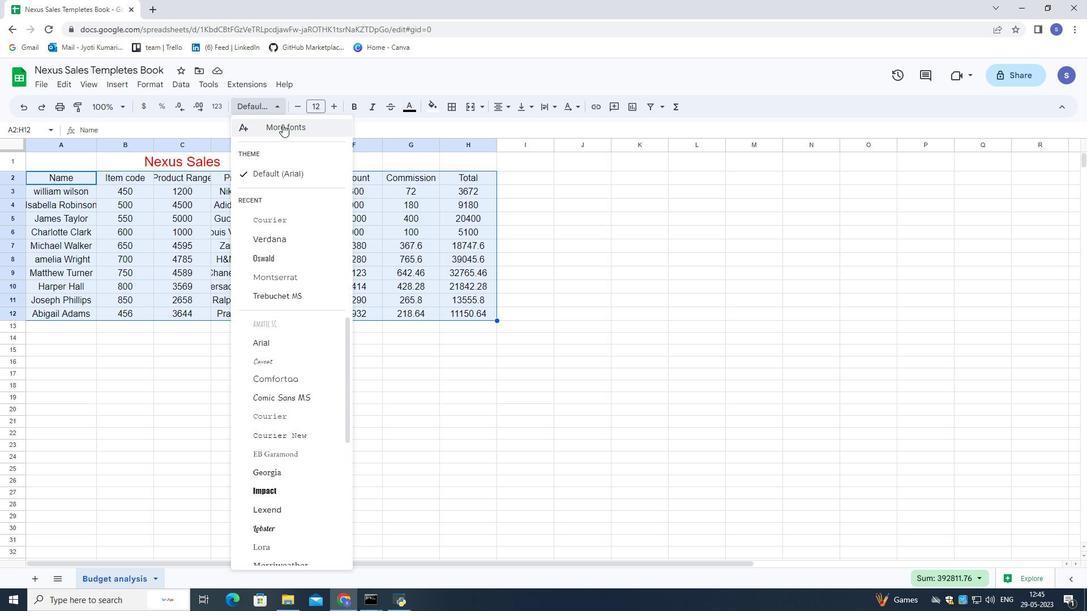 
Action: Mouse pressed left at (283, 125)
Screenshot: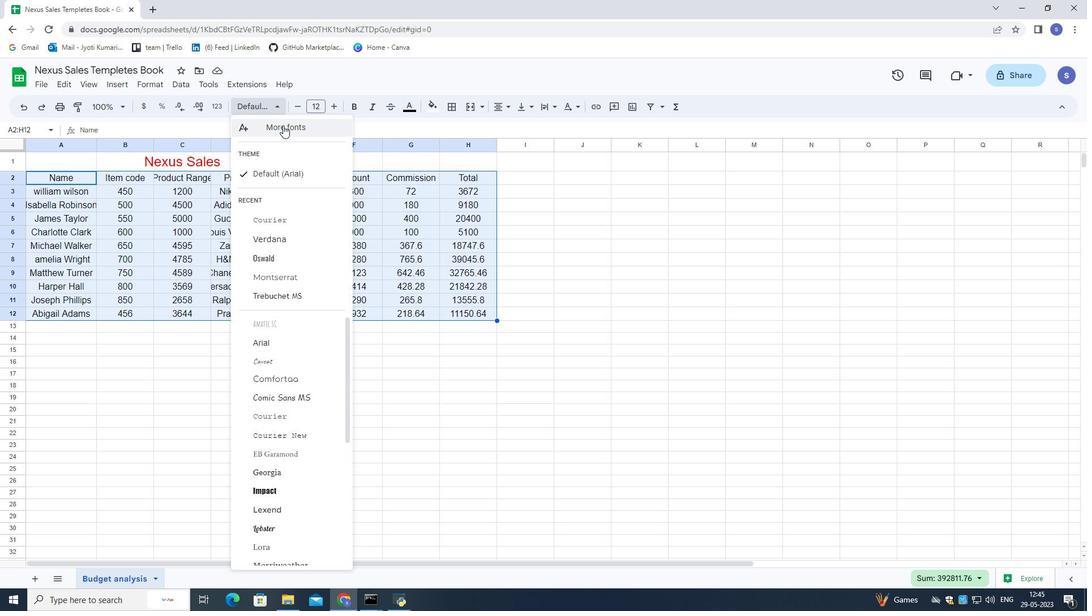 
Action: Mouse moved to (336, 194)
Screenshot: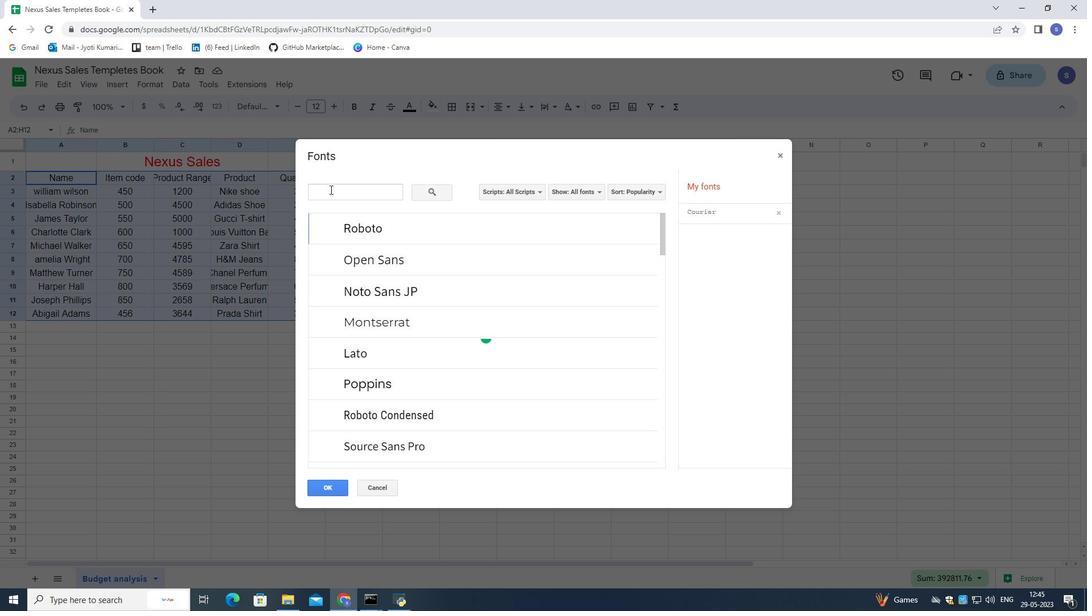 
Action: Mouse pressed left at (336, 194)
Screenshot: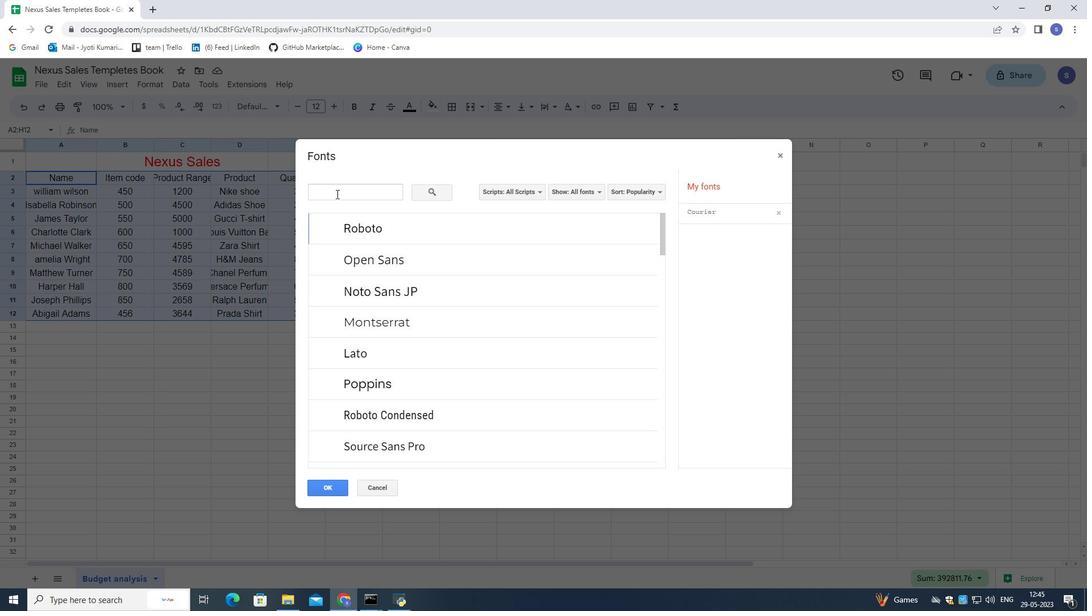 
Action: Key pressed <Key.shift>Oswald
Screenshot: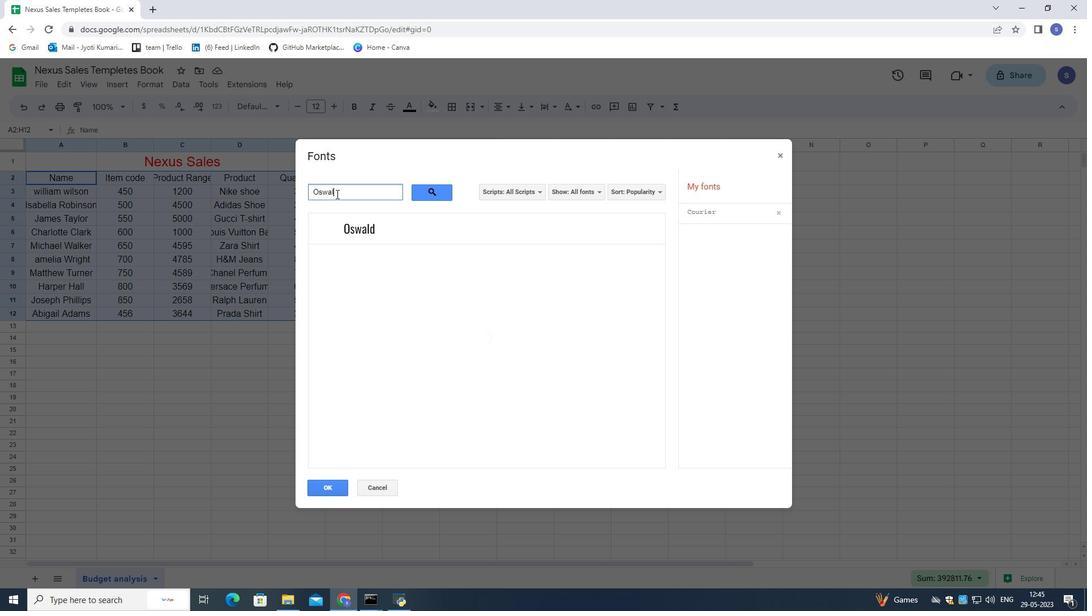 
Action: Mouse moved to (373, 224)
Screenshot: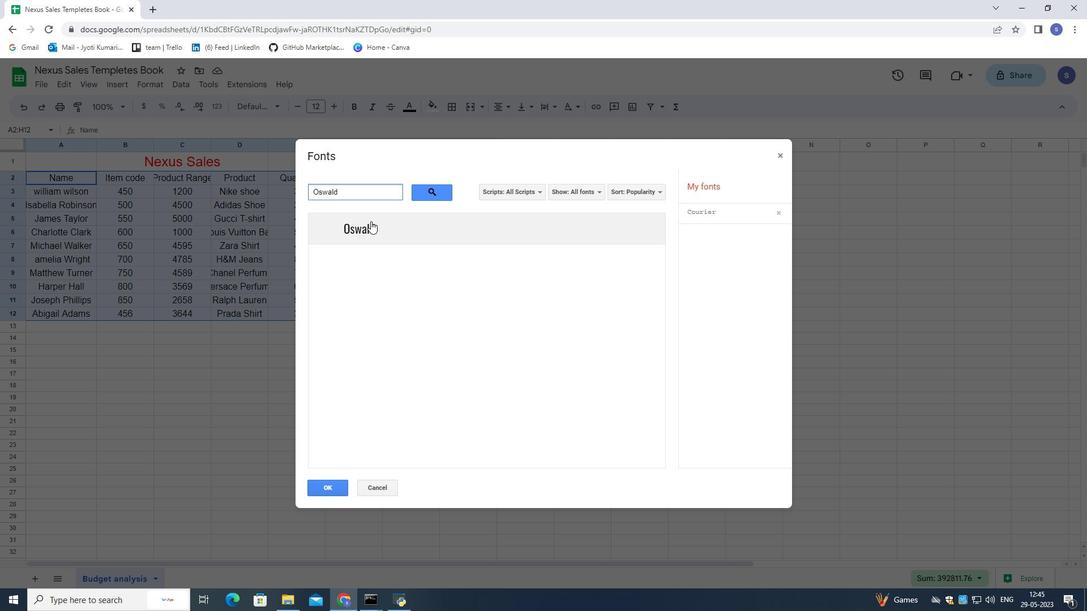 
Action: Mouse pressed left at (373, 224)
Screenshot: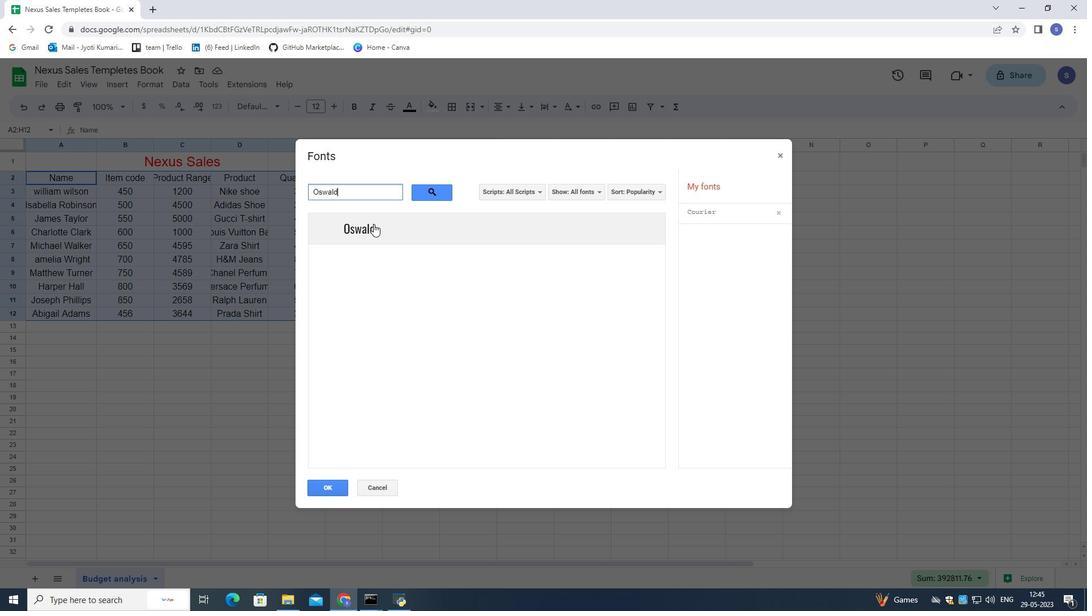 
Action: Mouse moved to (326, 488)
Screenshot: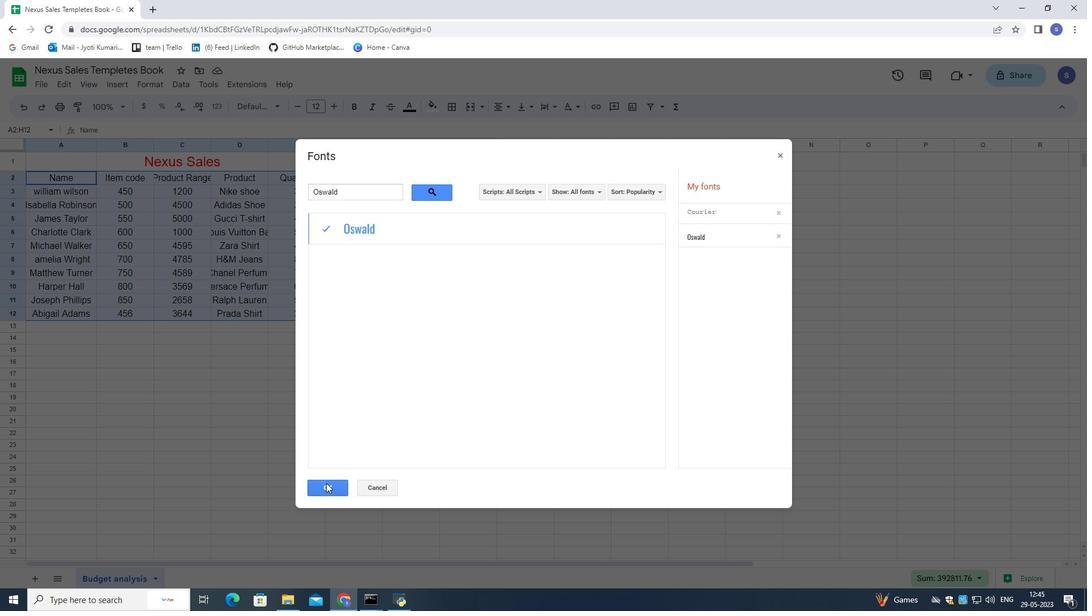 
Action: Mouse pressed left at (326, 488)
Screenshot: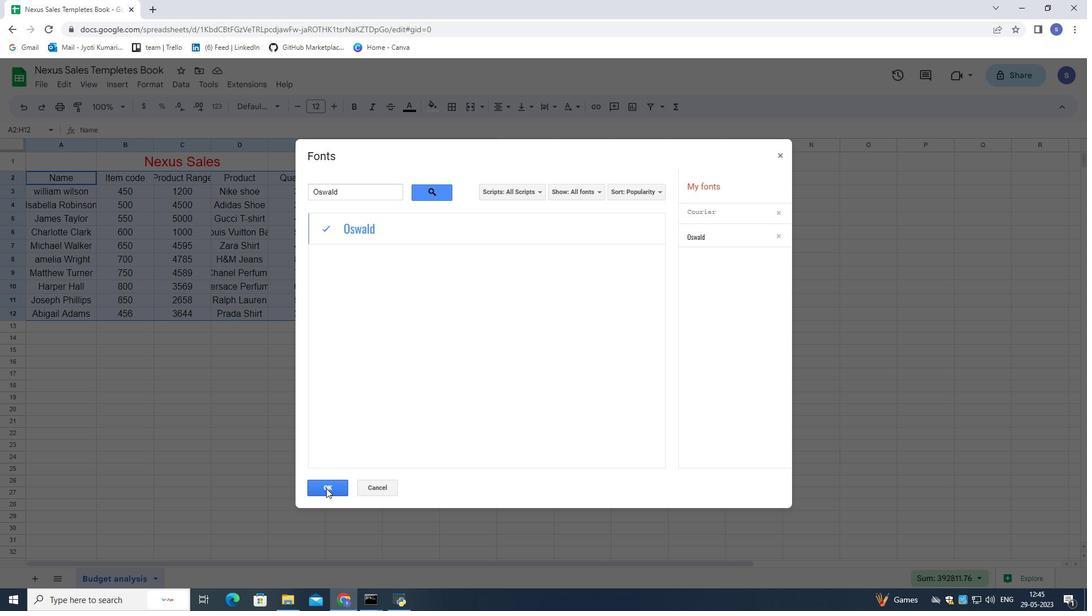 
Action: Mouse moved to (296, 109)
Screenshot: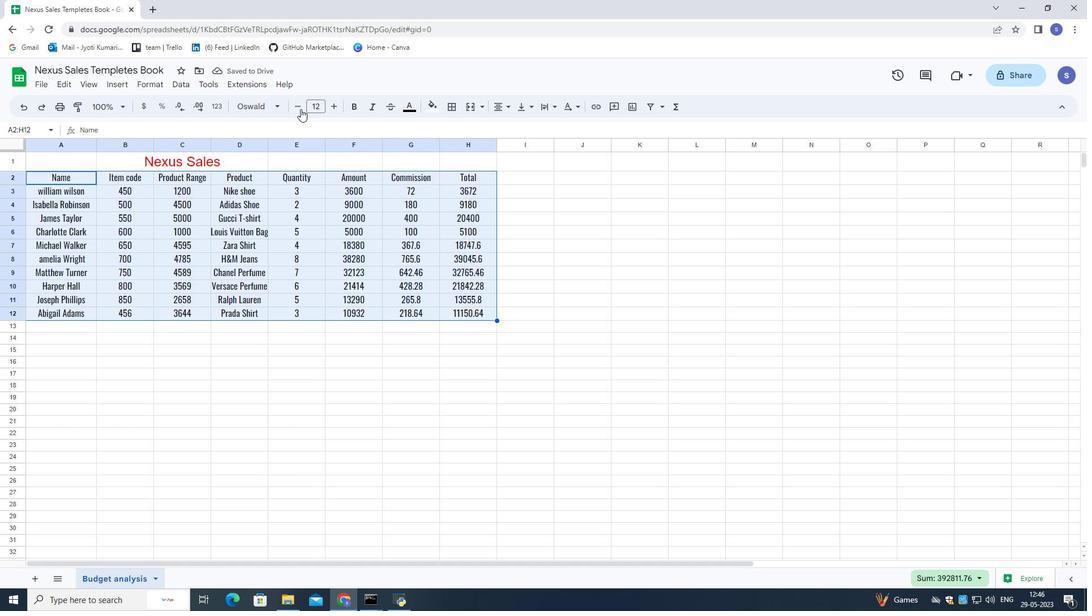 
Action: Mouse pressed left at (296, 109)
Screenshot: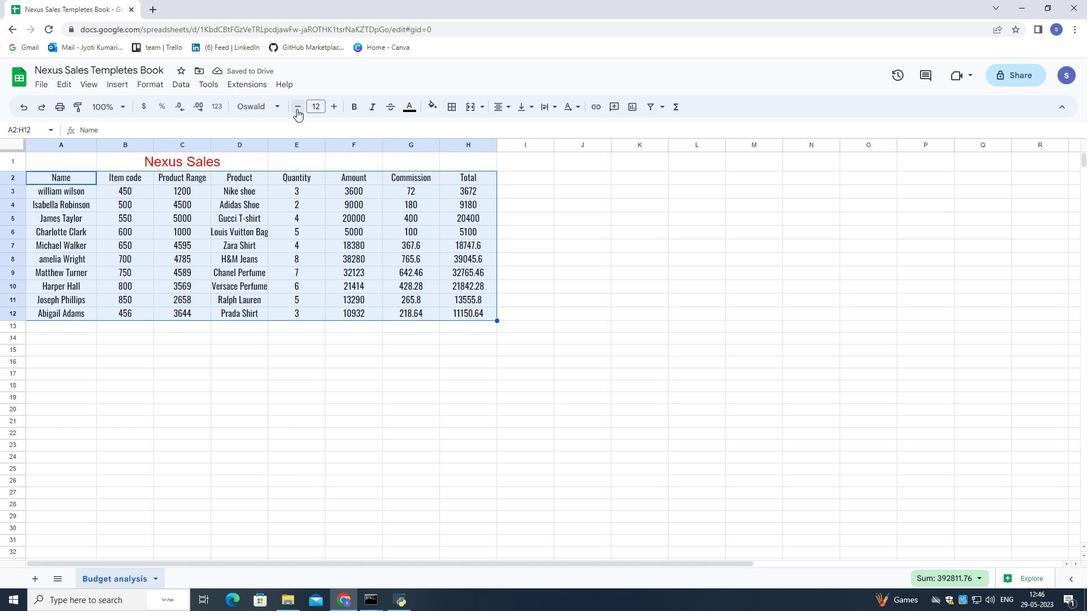 
Action: Mouse pressed left at (296, 109)
Screenshot: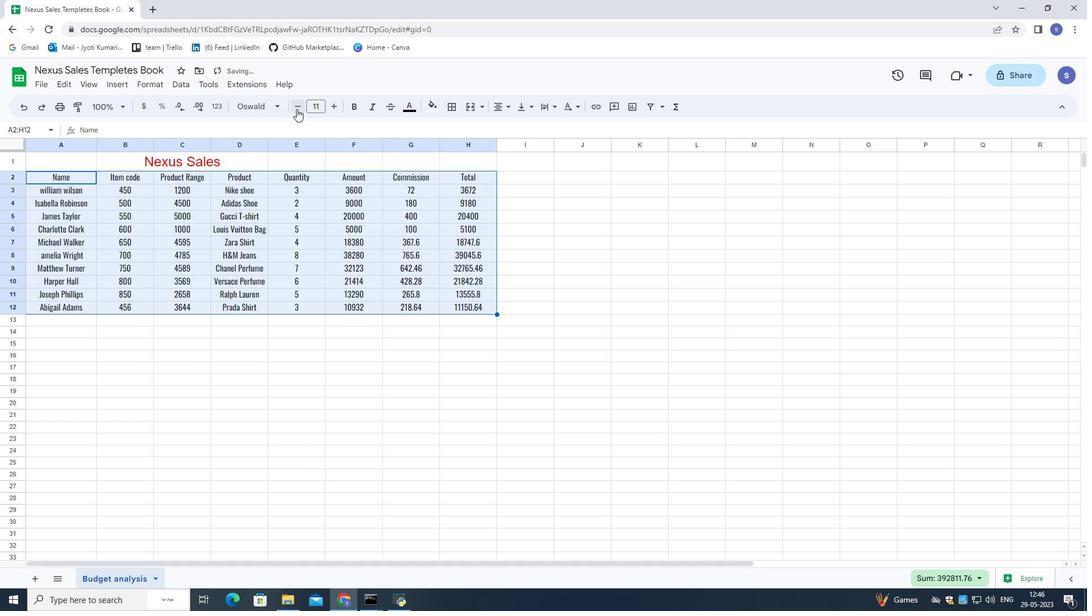 
Action: Mouse pressed left at (296, 109)
Screenshot: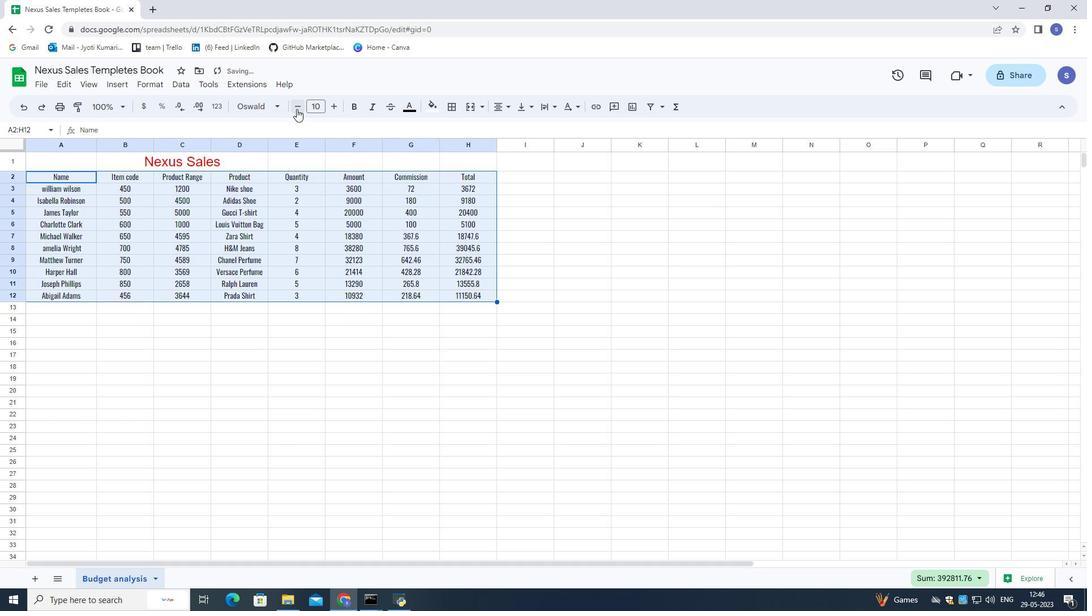 
Action: Mouse moved to (293, 300)
Screenshot: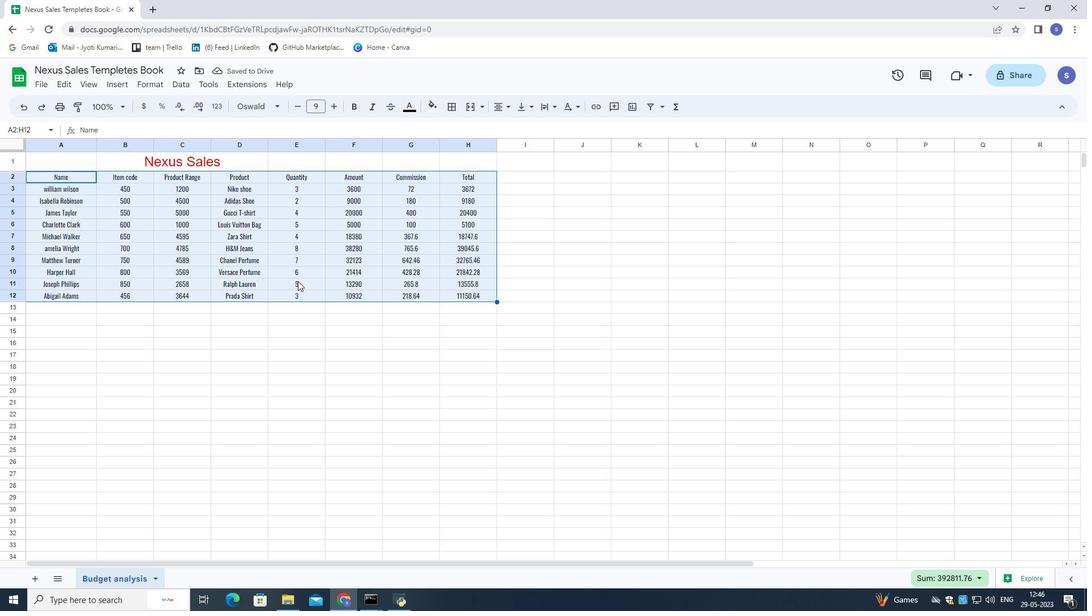 
Action: Mouse pressed left at (293, 300)
Screenshot: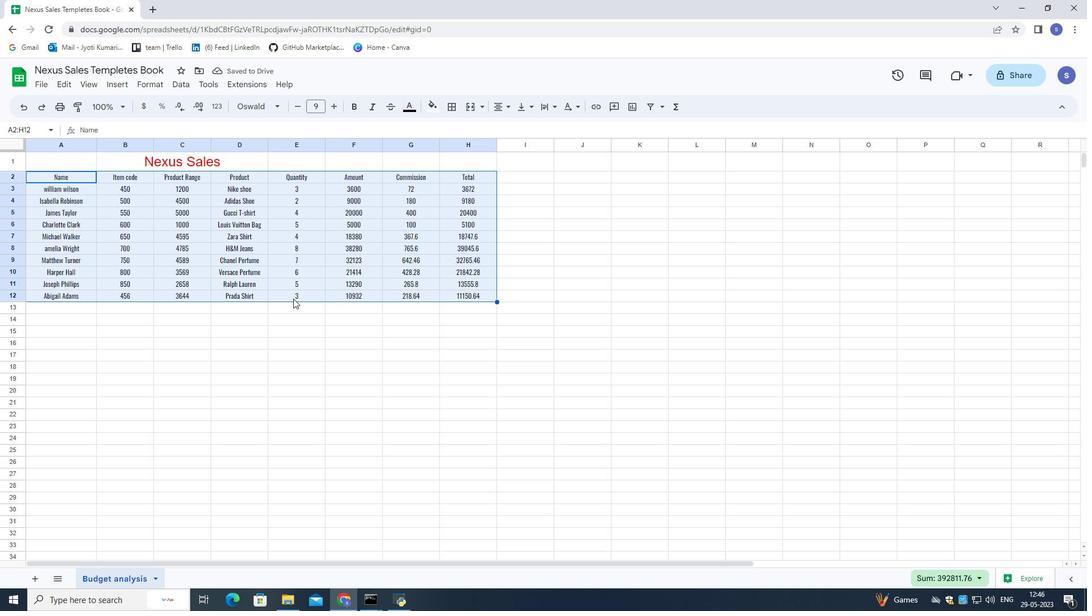 
Action: Mouse moved to (41, 160)
Screenshot: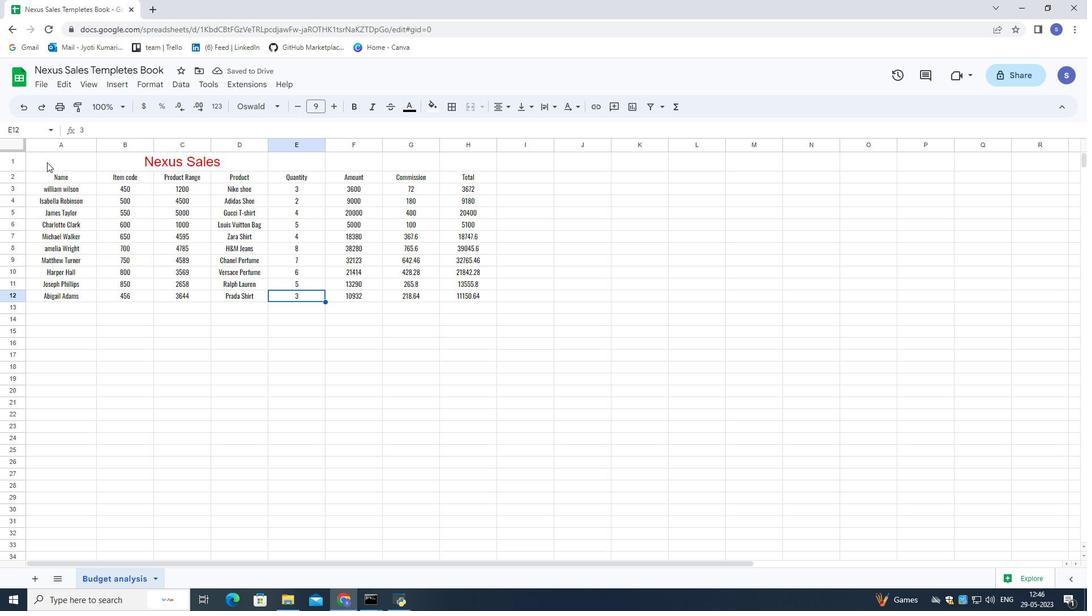 
Action: Mouse pressed left at (41, 160)
Screenshot: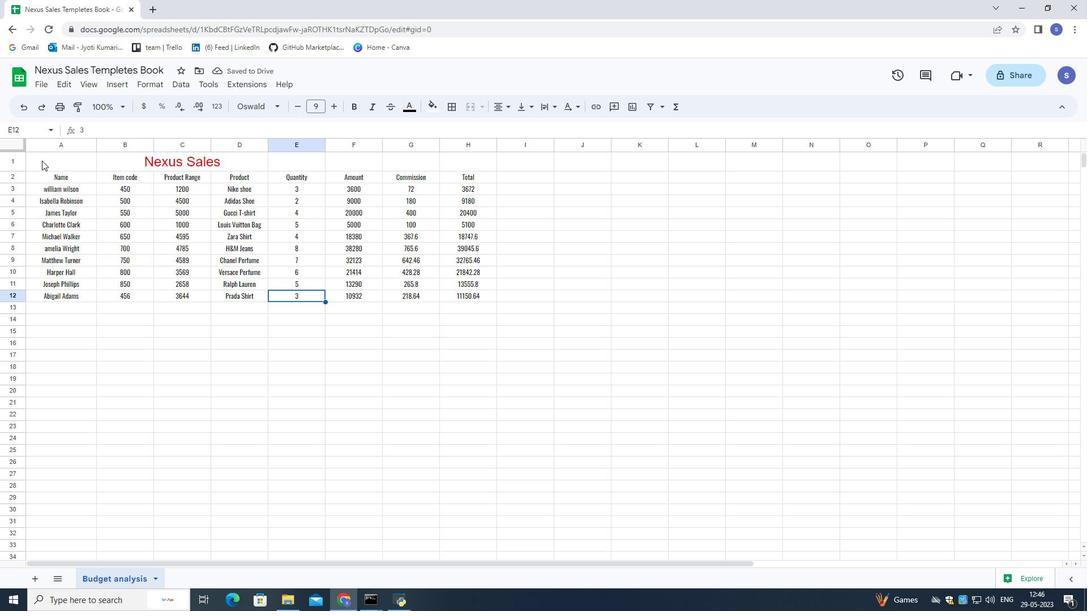 
Action: Mouse moved to (506, 104)
Screenshot: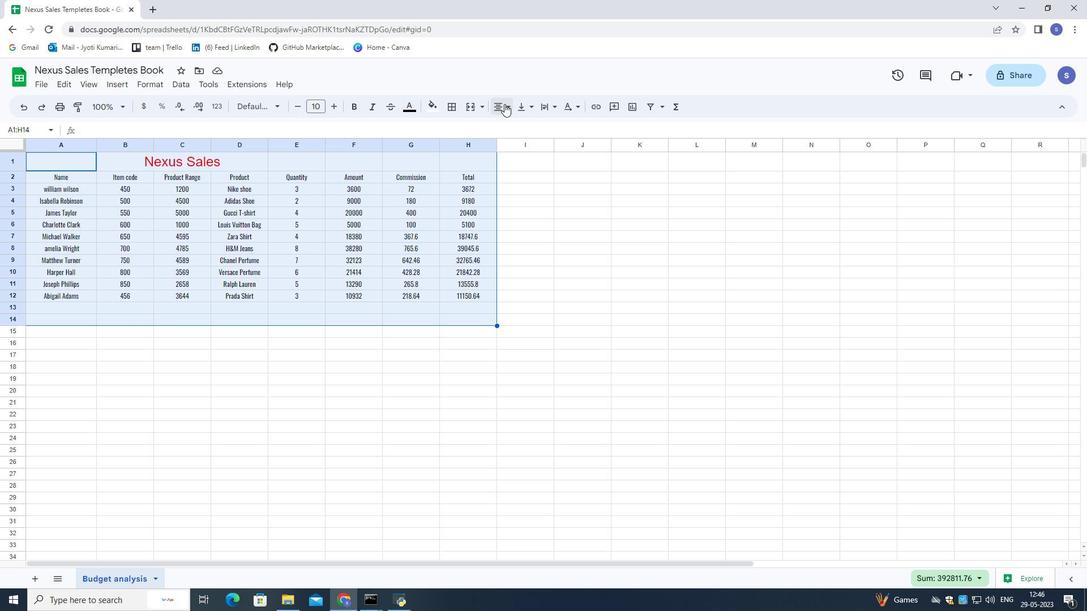 
Action: Mouse pressed left at (506, 104)
Screenshot: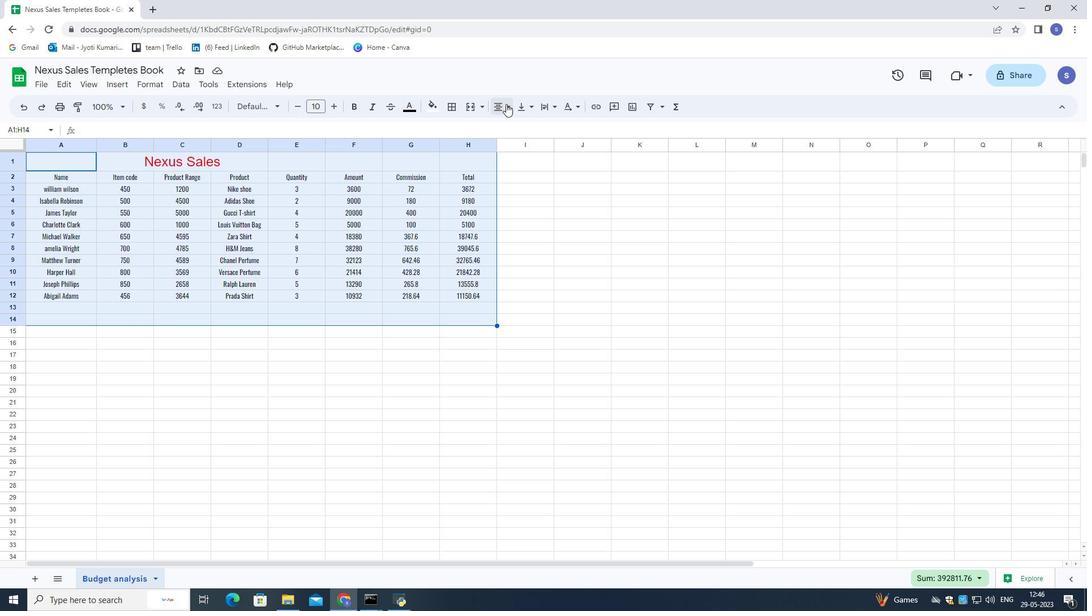 
Action: Mouse moved to (516, 129)
Screenshot: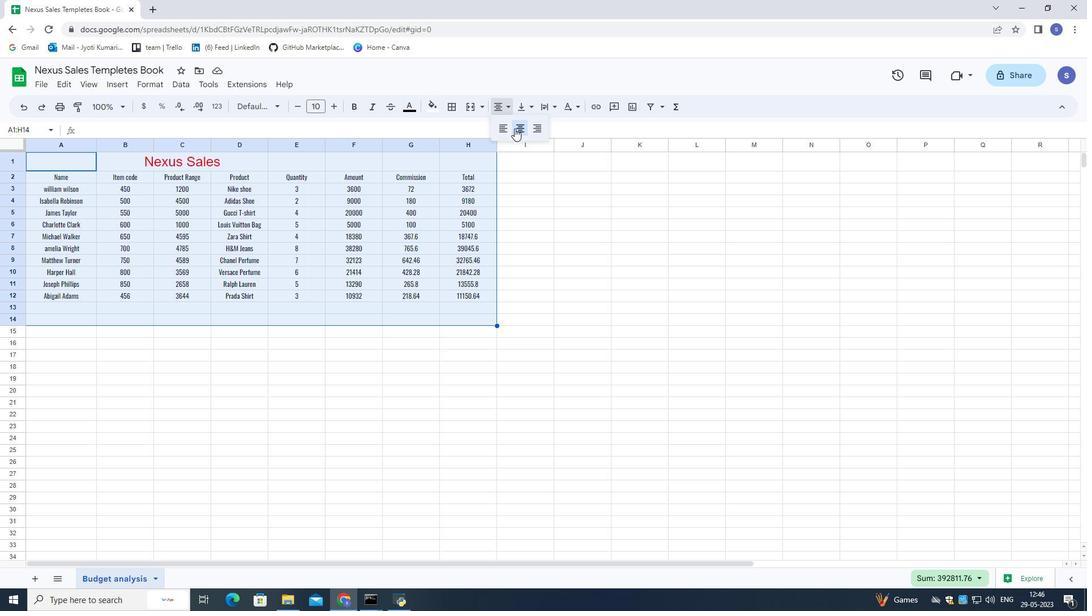 
Action: Mouse pressed left at (516, 129)
Screenshot: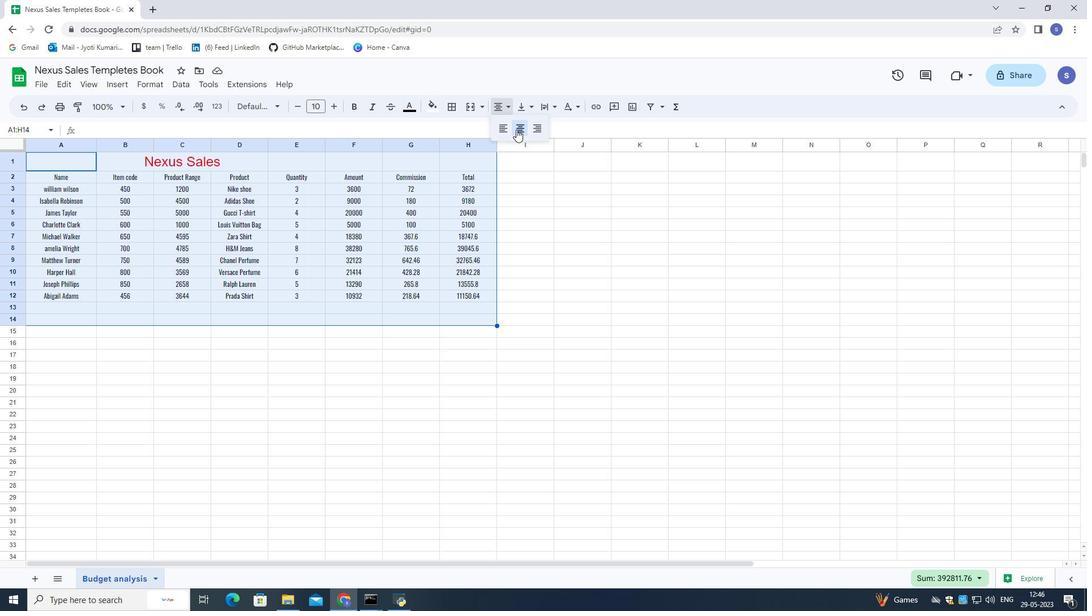 
Action: Mouse moved to (525, 277)
Screenshot: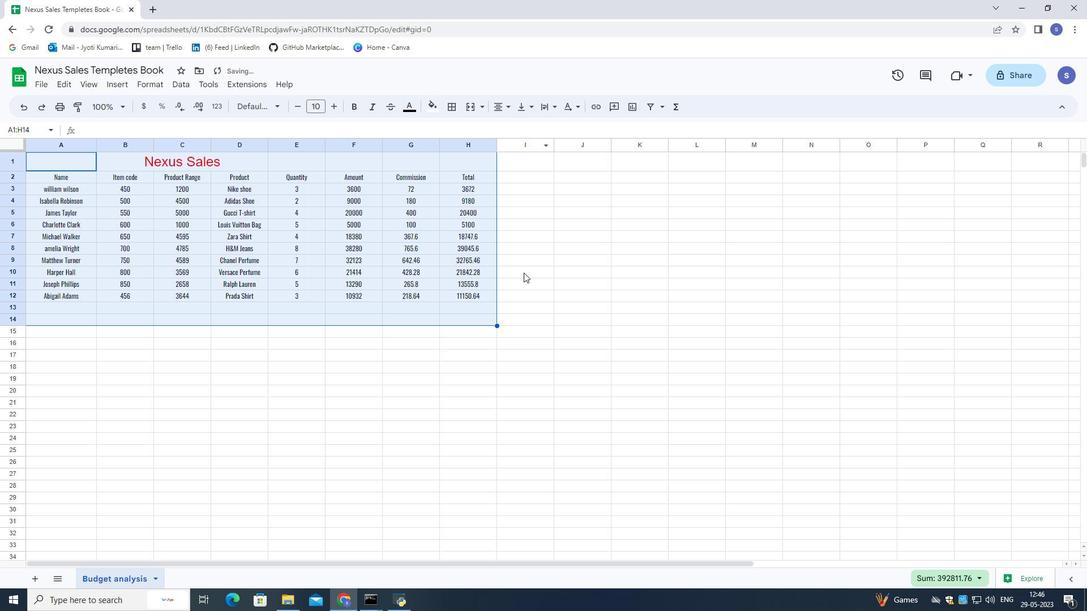 
Action: Mouse pressed left at (525, 277)
Screenshot: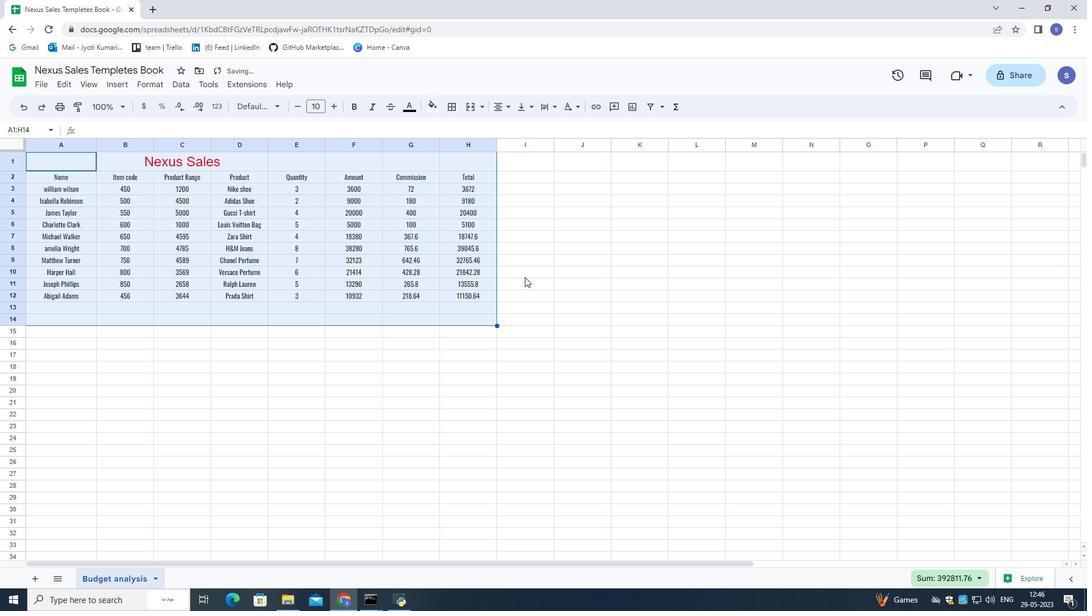 
Action: Mouse moved to (520, 329)
Screenshot: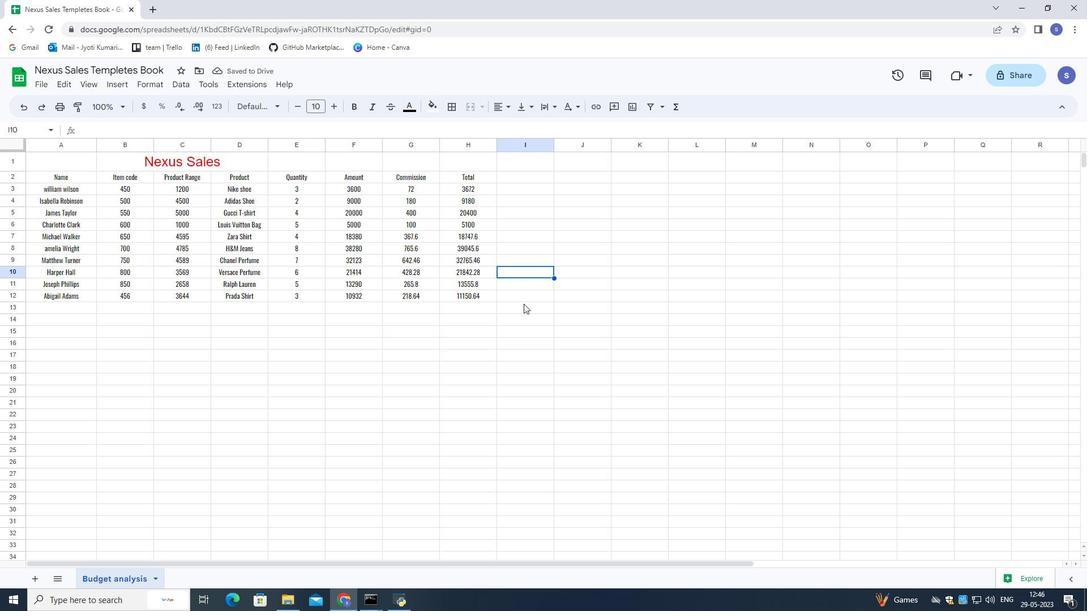
Action: Mouse pressed left at (520, 329)
Screenshot: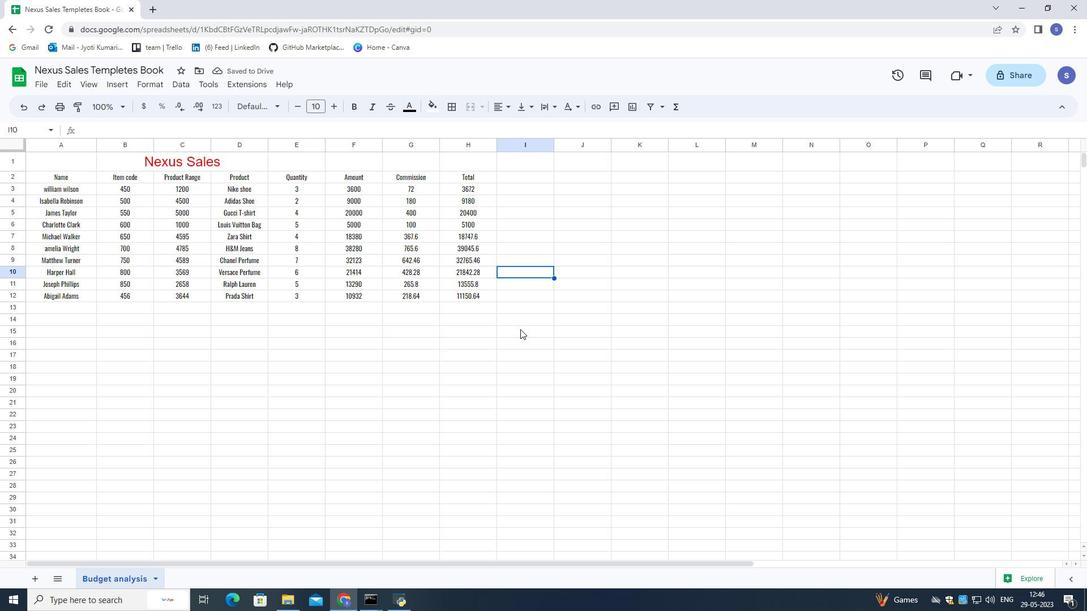 
